 Task: Find connections with filter location Pahāsu with filter topic #aiwith filter profile language French with filter current company GE Research with filter school Patna University with filter industry Artists and Writers with filter service category Pricing Strategy with filter keywords title Foreman
Action: Mouse moved to (639, 84)
Screenshot: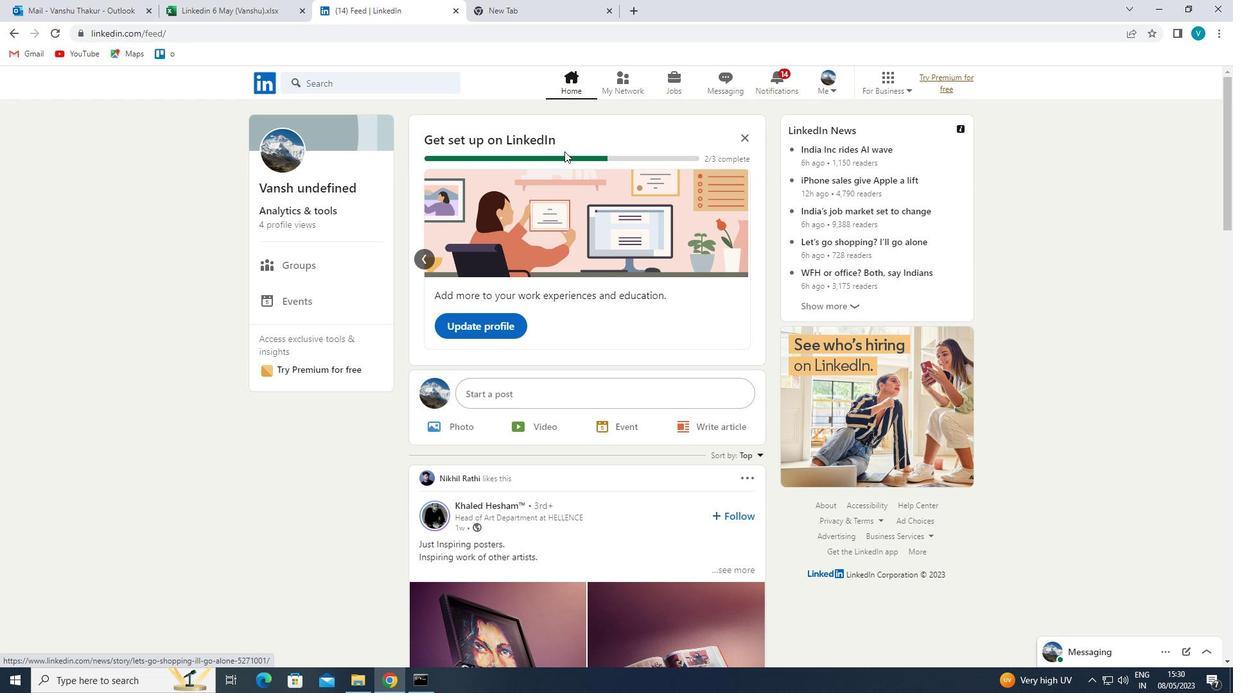 
Action: Mouse pressed left at (639, 84)
Screenshot: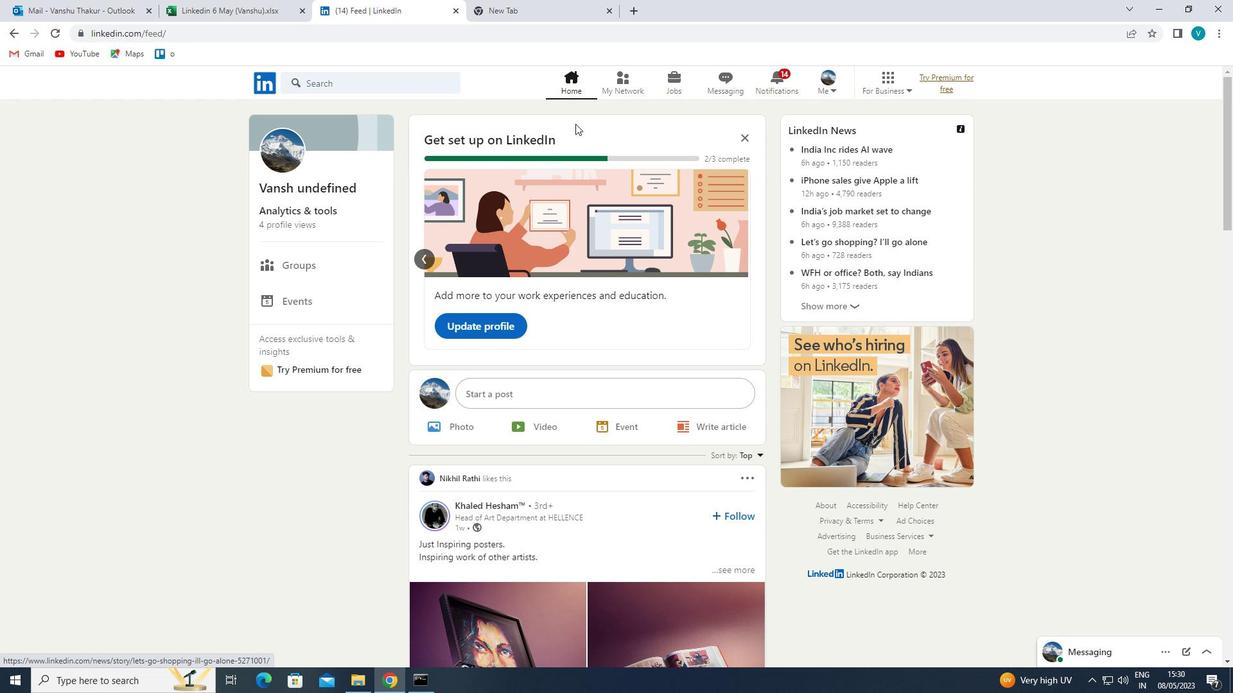 
Action: Mouse moved to (315, 150)
Screenshot: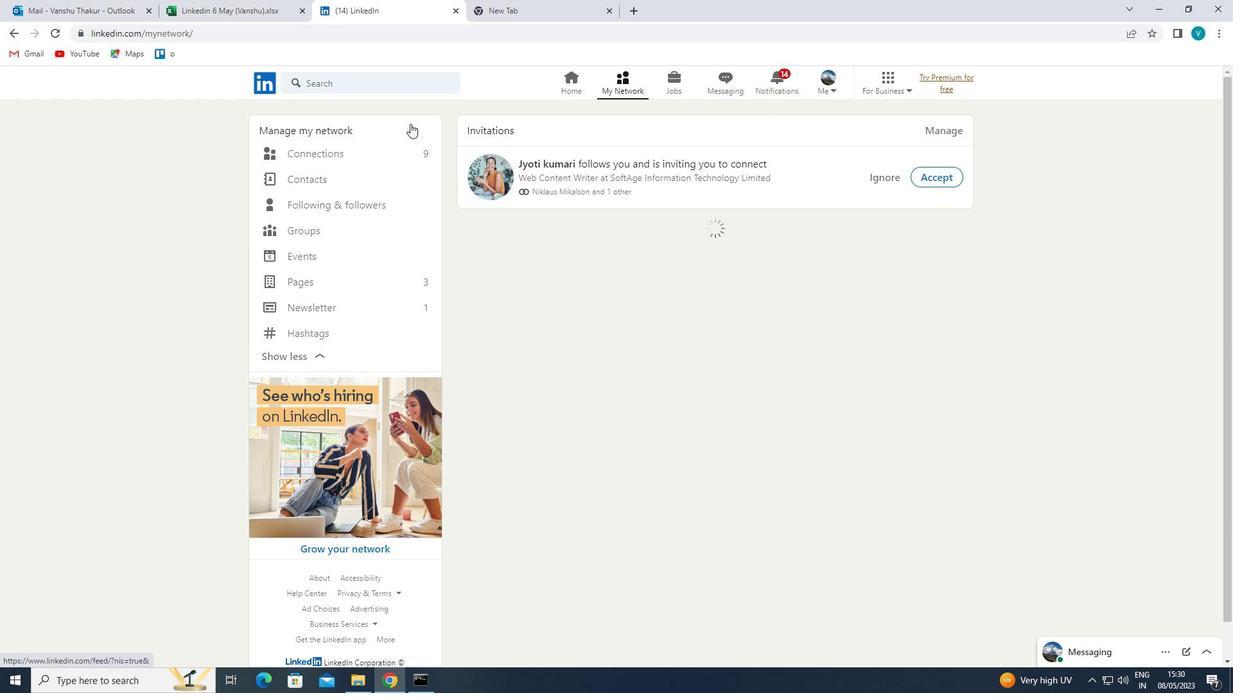 
Action: Mouse pressed left at (315, 150)
Screenshot: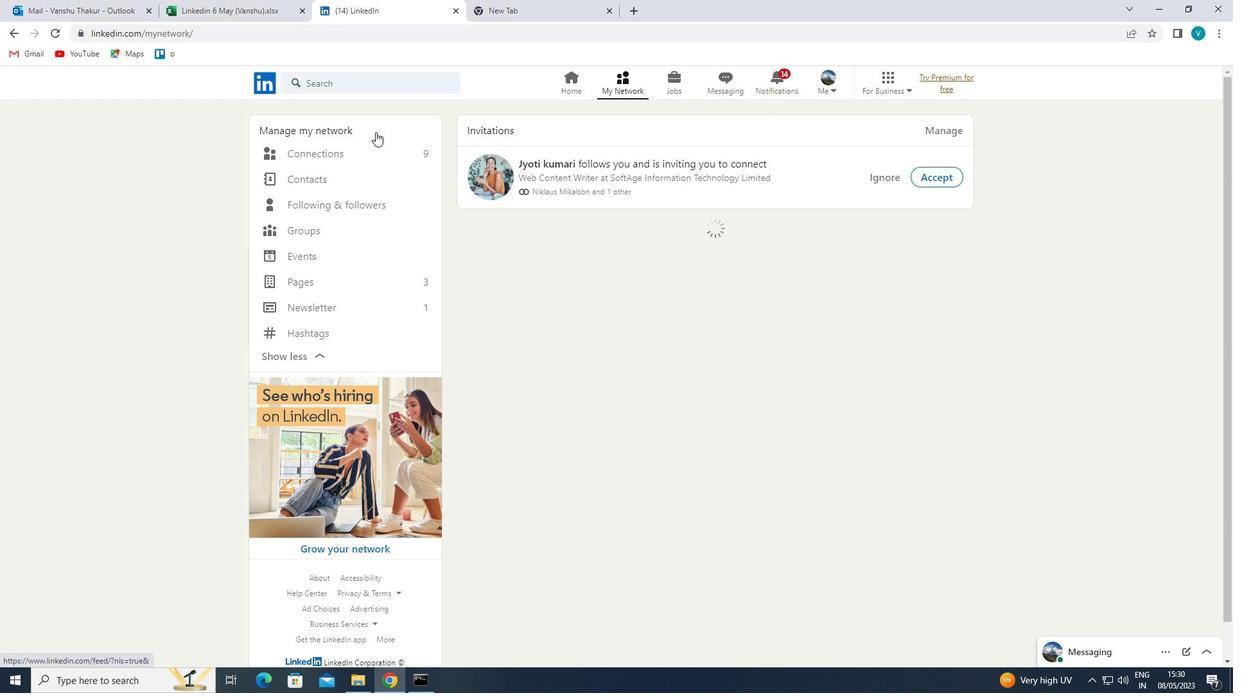 
Action: Mouse moved to (693, 149)
Screenshot: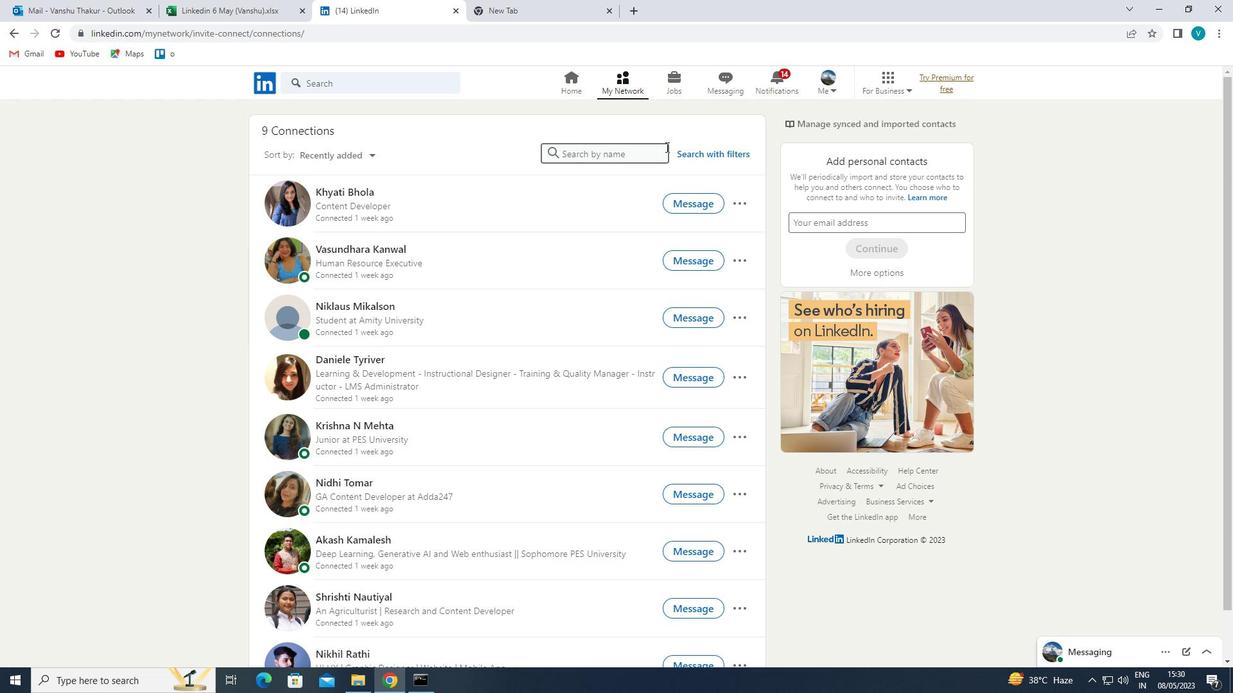 
Action: Mouse pressed left at (693, 149)
Screenshot: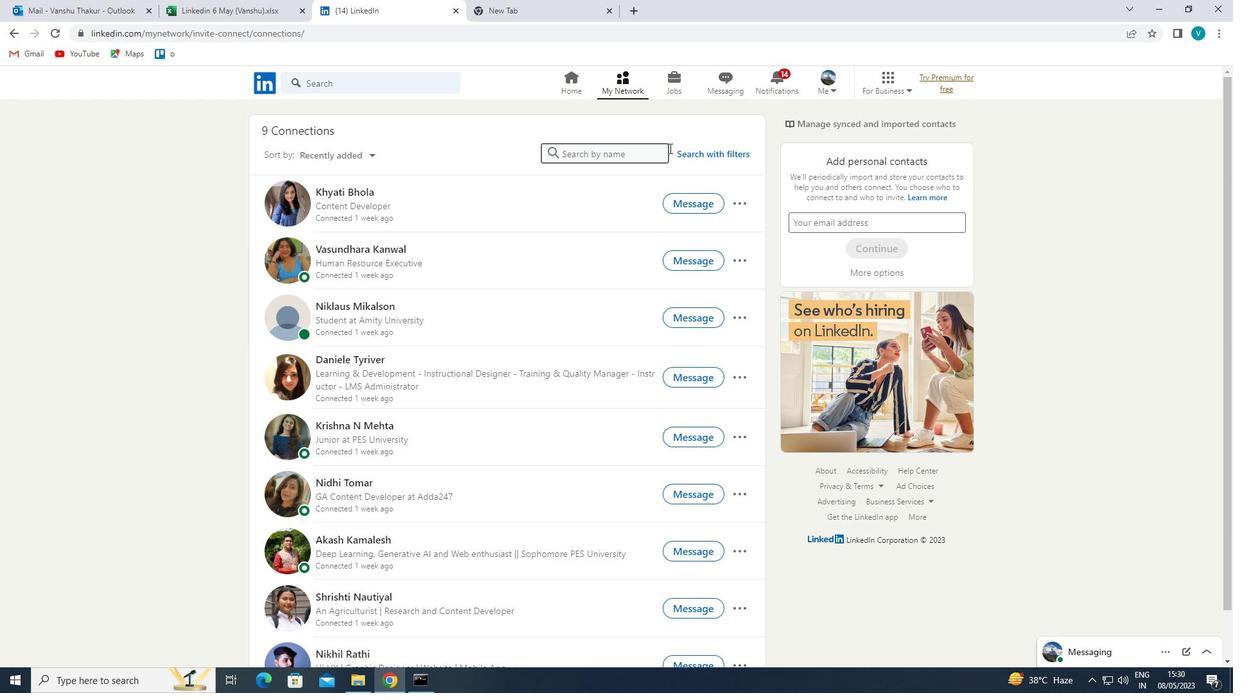 
Action: Mouse moved to (618, 116)
Screenshot: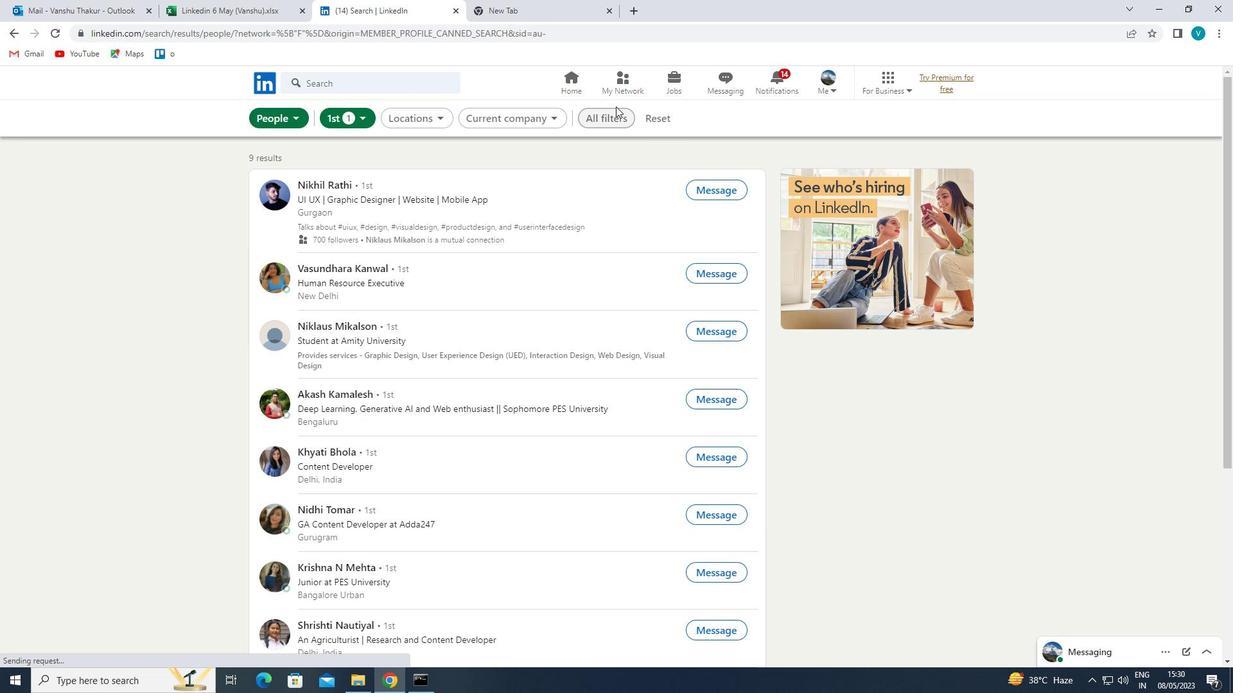 
Action: Mouse pressed left at (618, 116)
Screenshot: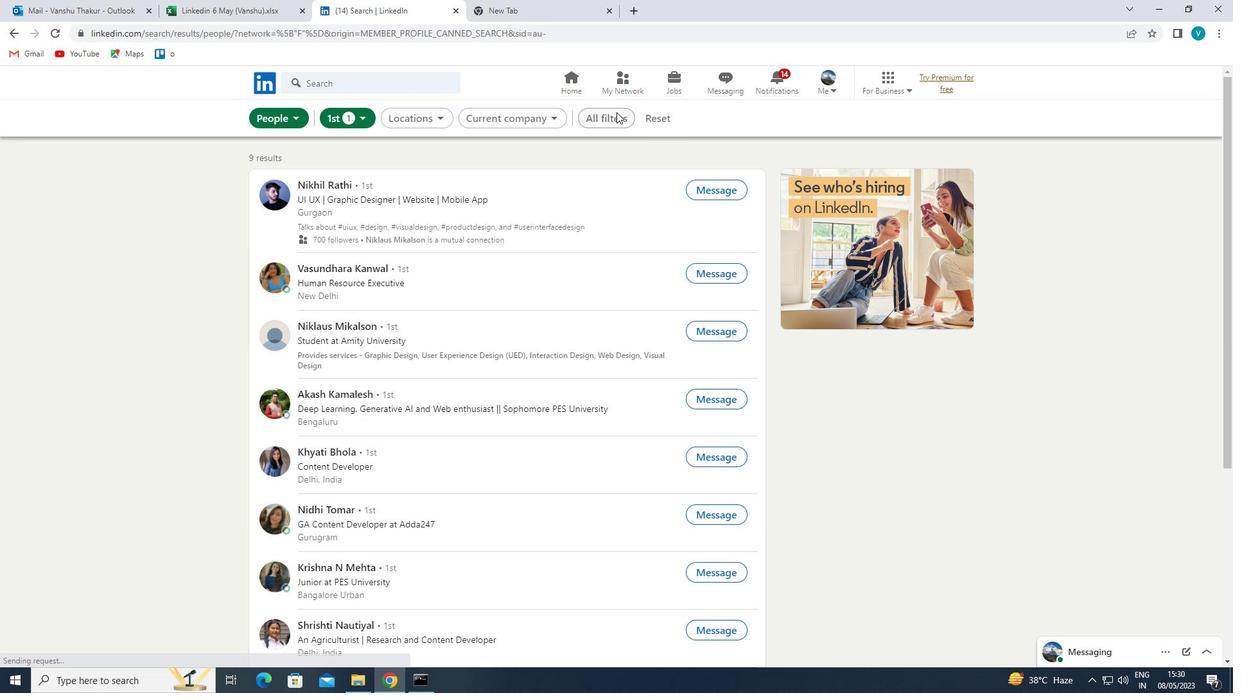 
Action: Mouse moved to (1210, 396)
Screenshot: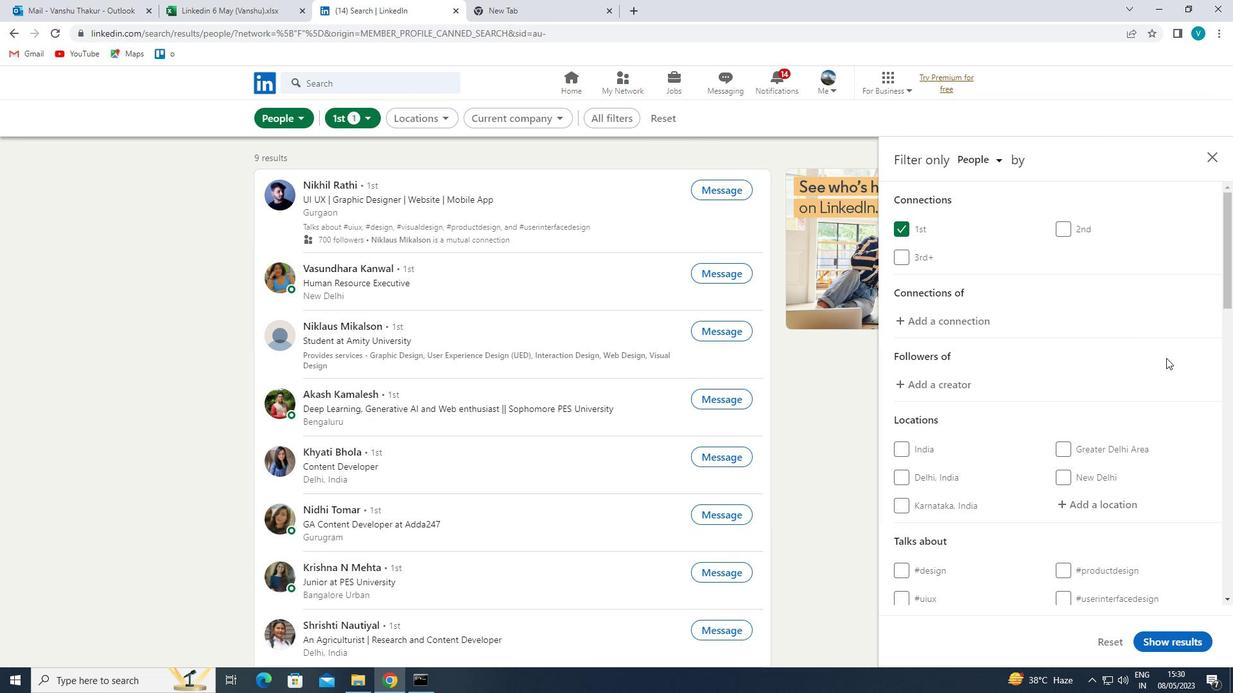 
Action: Mouse scrolled (1210, 396) with delta (0, 0)
Screenshot: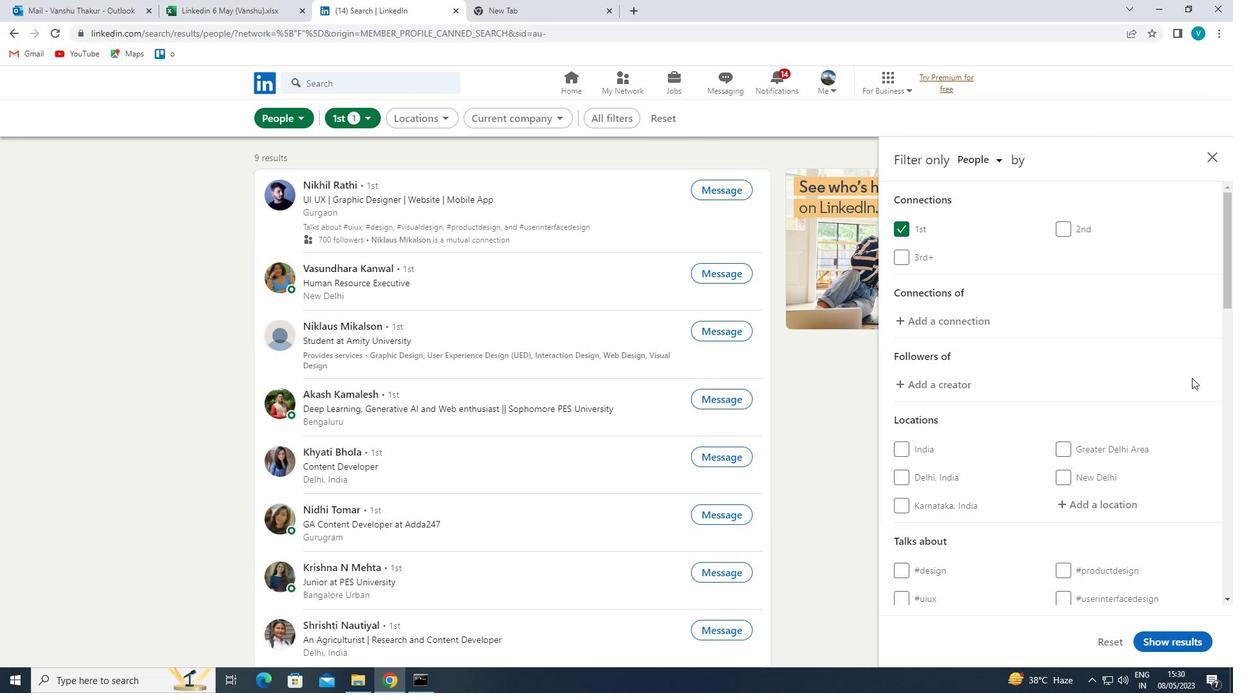 
Action: Mouse scrolled (1210, 396) with delta (0, 0)
Screenshot: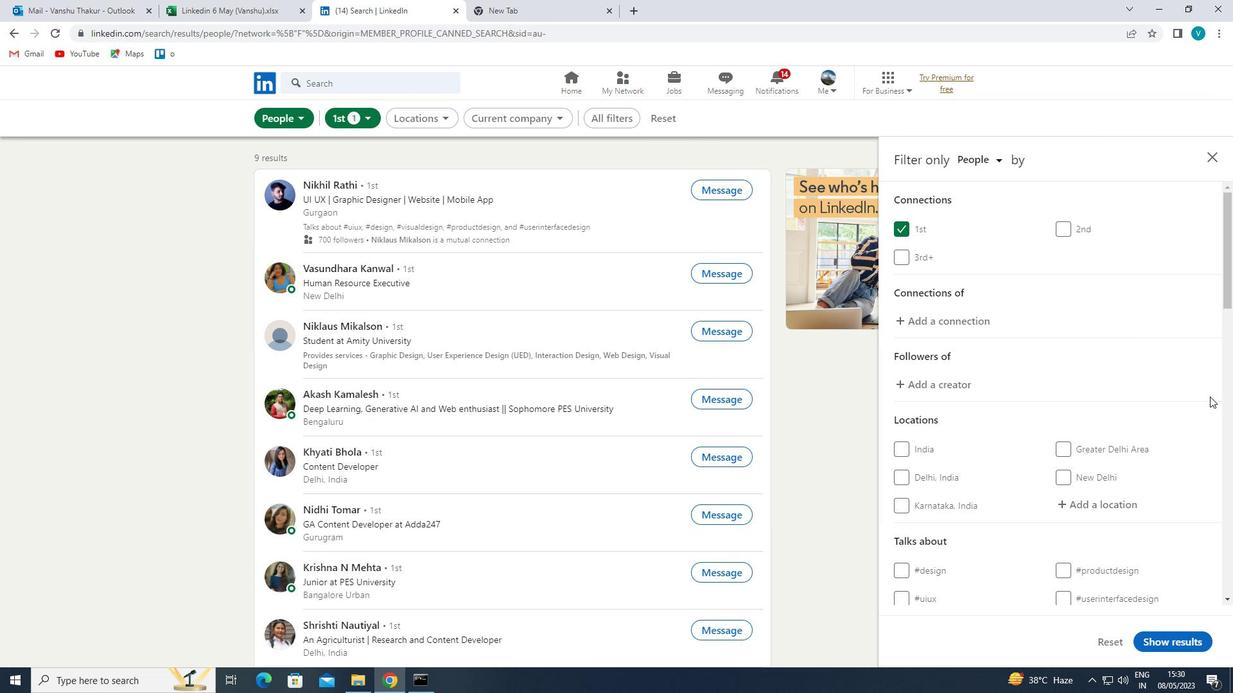 
Action: Mouse scrolled (1210, 396) with delta (0, 0)
Screenshot: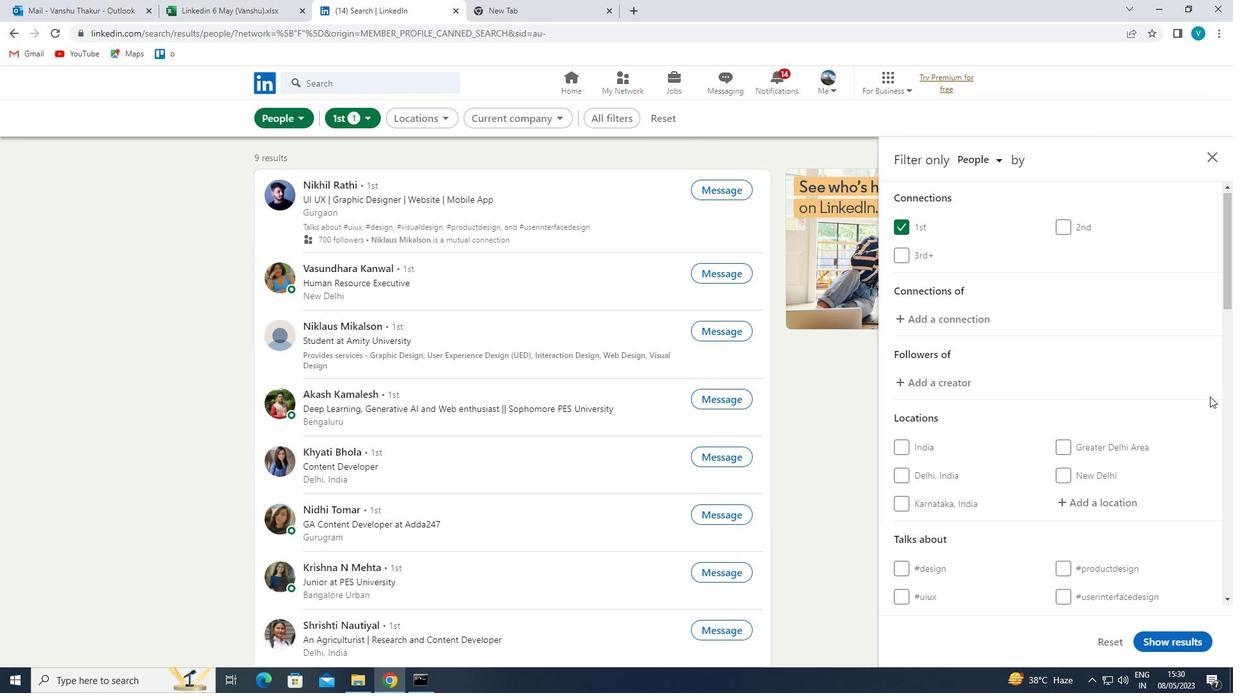 
Action: Mouse moved to (1114, 324)
Screenshot: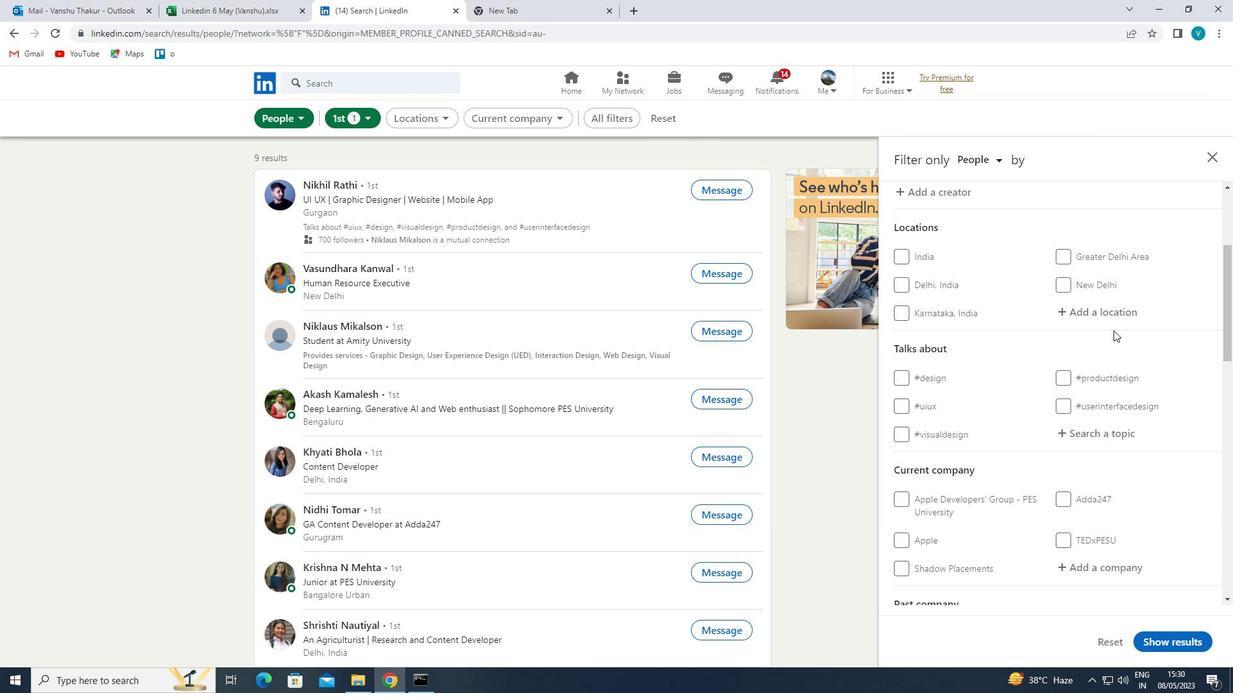 
Action: Mouse pressed left at (1114, 324)
Screenshot: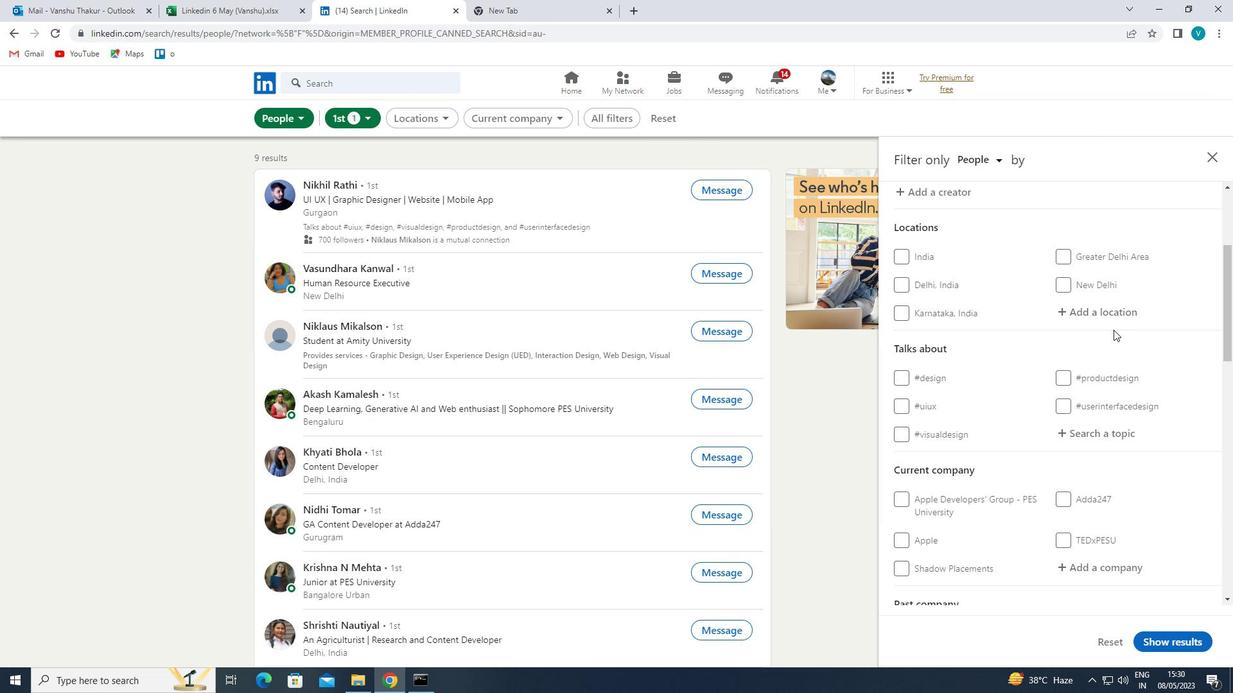 
Action: Mouse moved to (1116, 315)
Screenshot: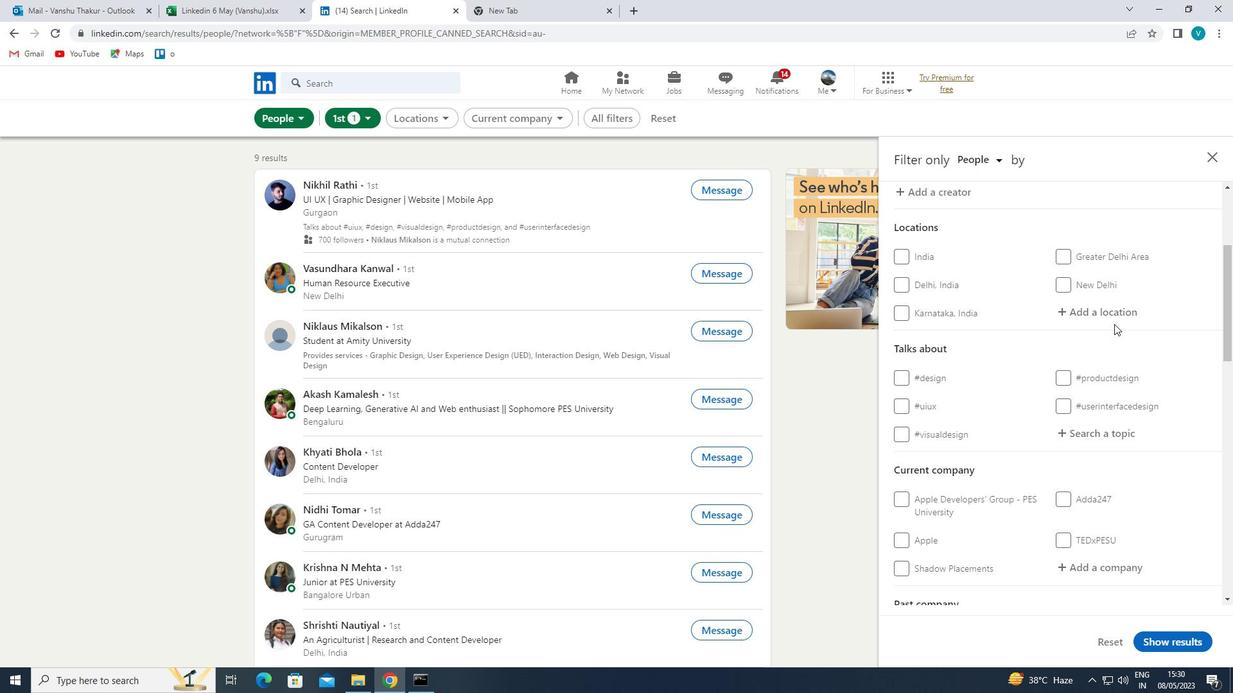 
Action: Mouse pressed left at (1116, 315)
Screenshot: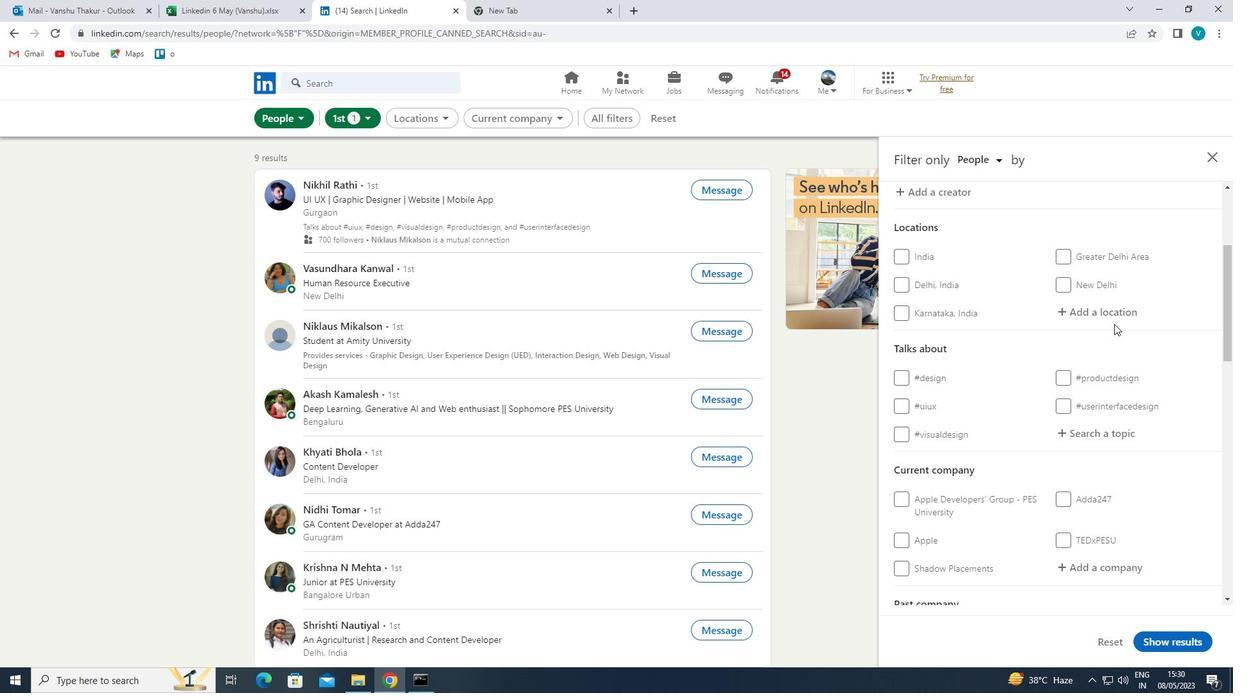 
Action: Mouse moved to (1090, 297)
Screenshot: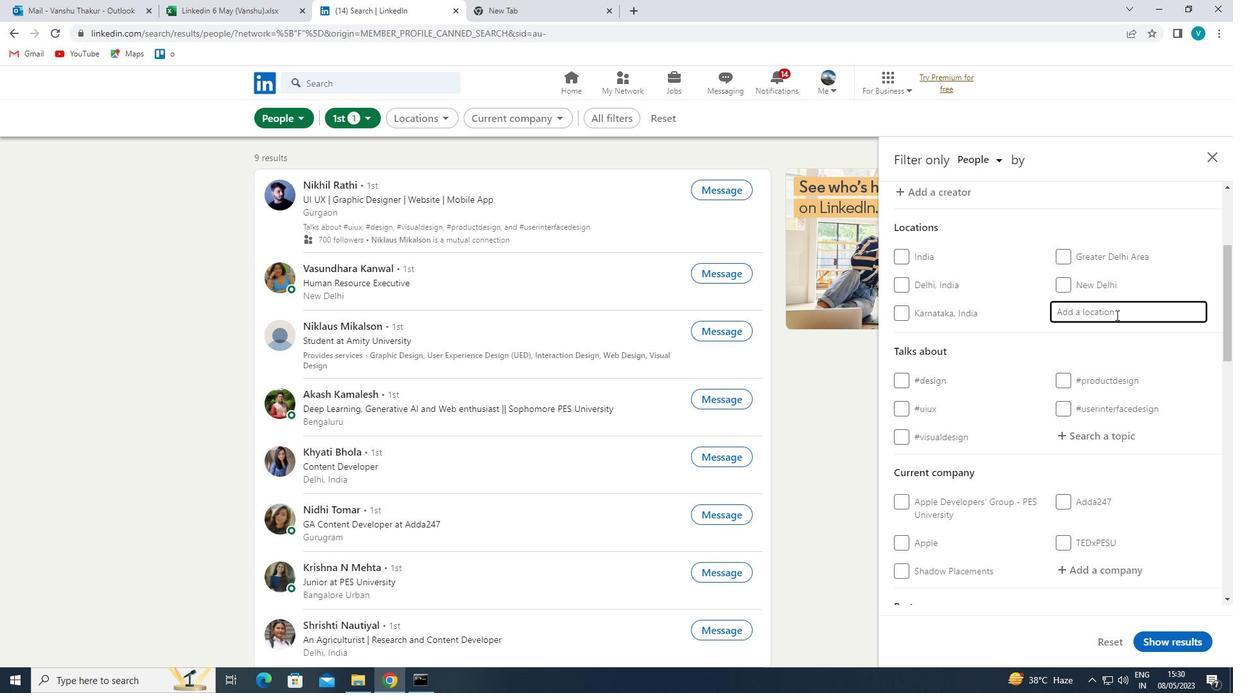 
Action: Key pressed <Key.shift>
Screenshot: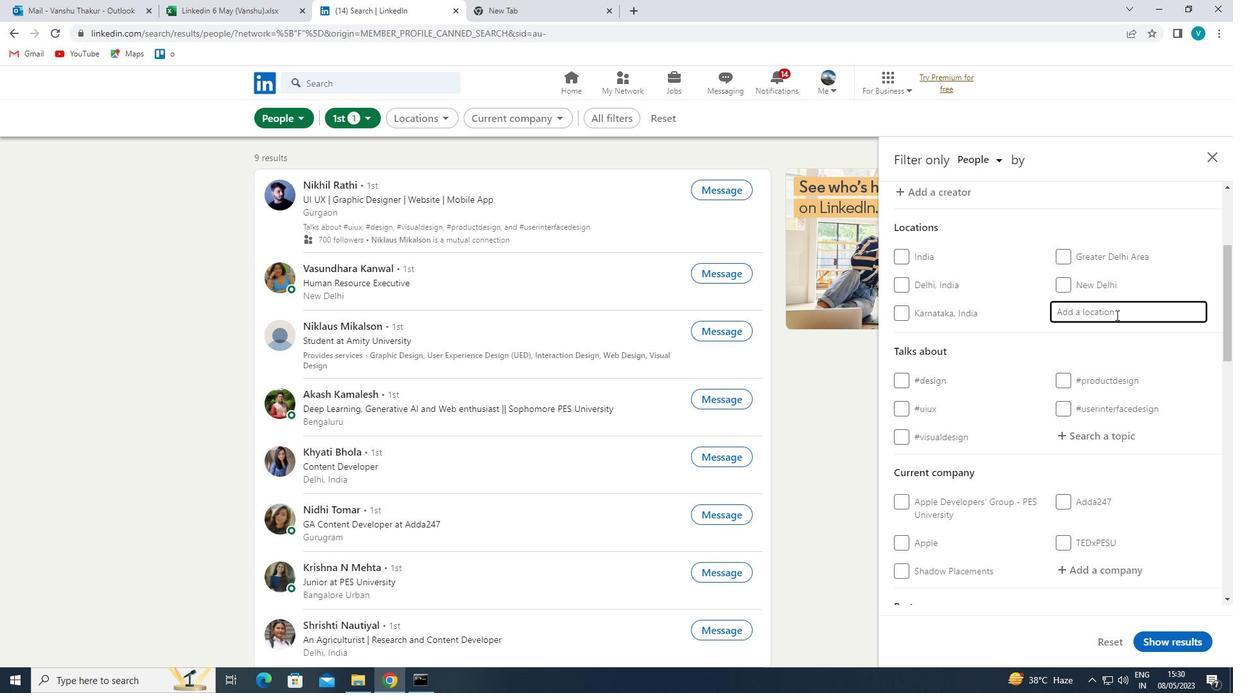 
Action: Mouse moved to (920, 305)
Screenshot: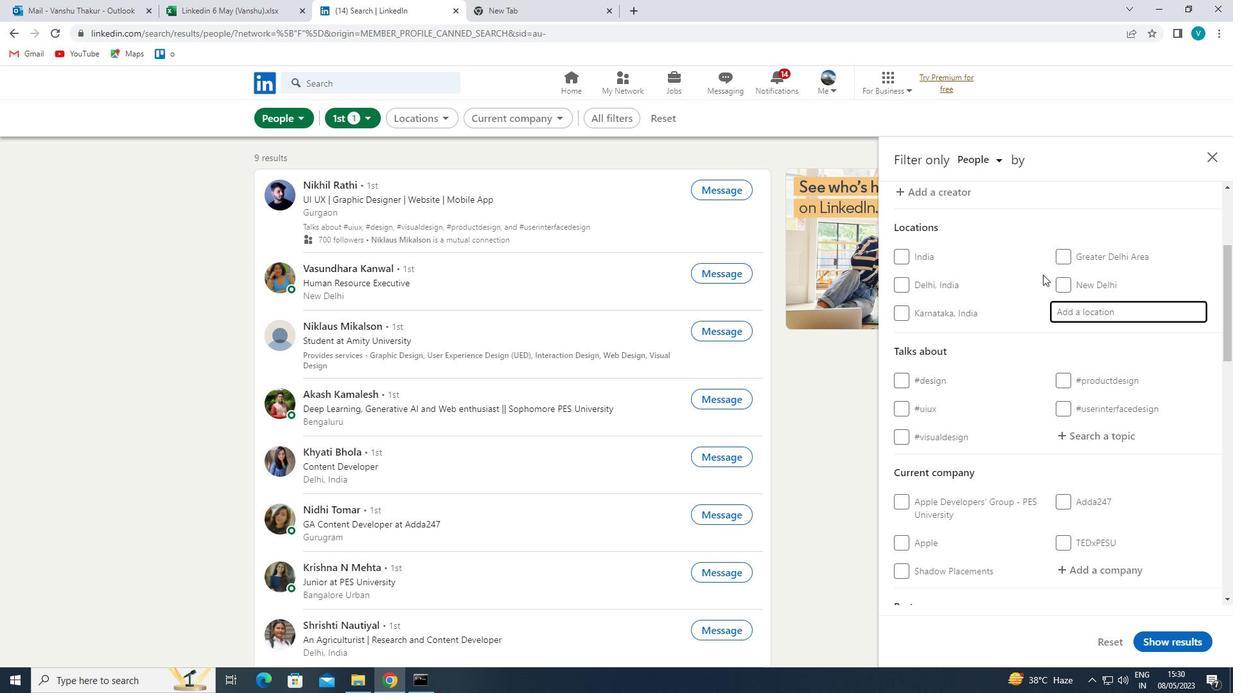 
Action: Key pressed <Key.shift>PAHASU
Screenshot: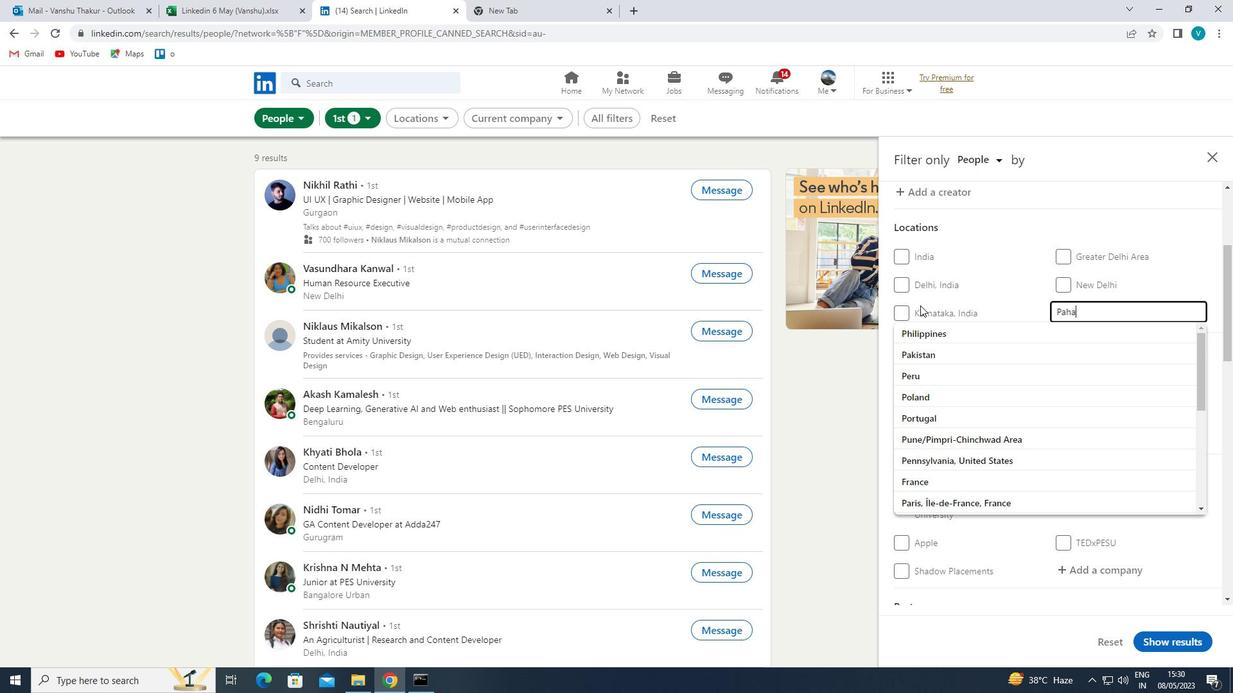 
Action: Mouse moved to (982, 331)
Screenshot: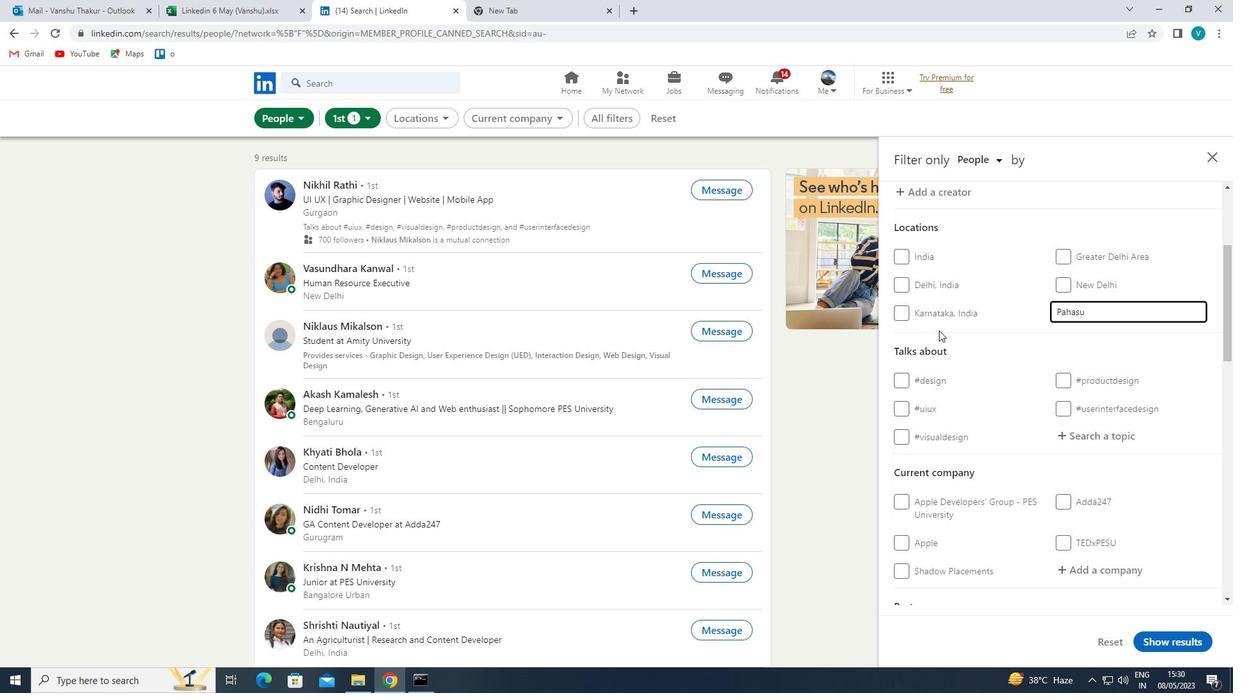 
Action: Mouse pressed left at (982, 331)
Screenshot: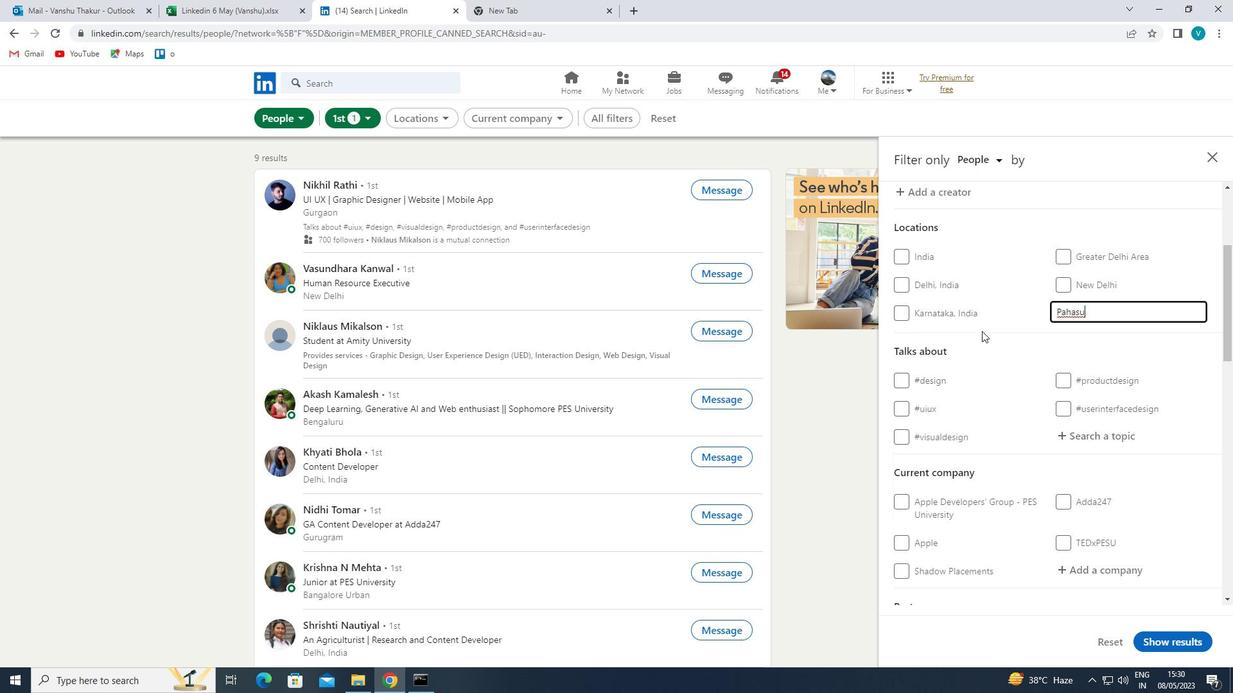 
Action: Mouse moved to (984, 330)
Screenshot: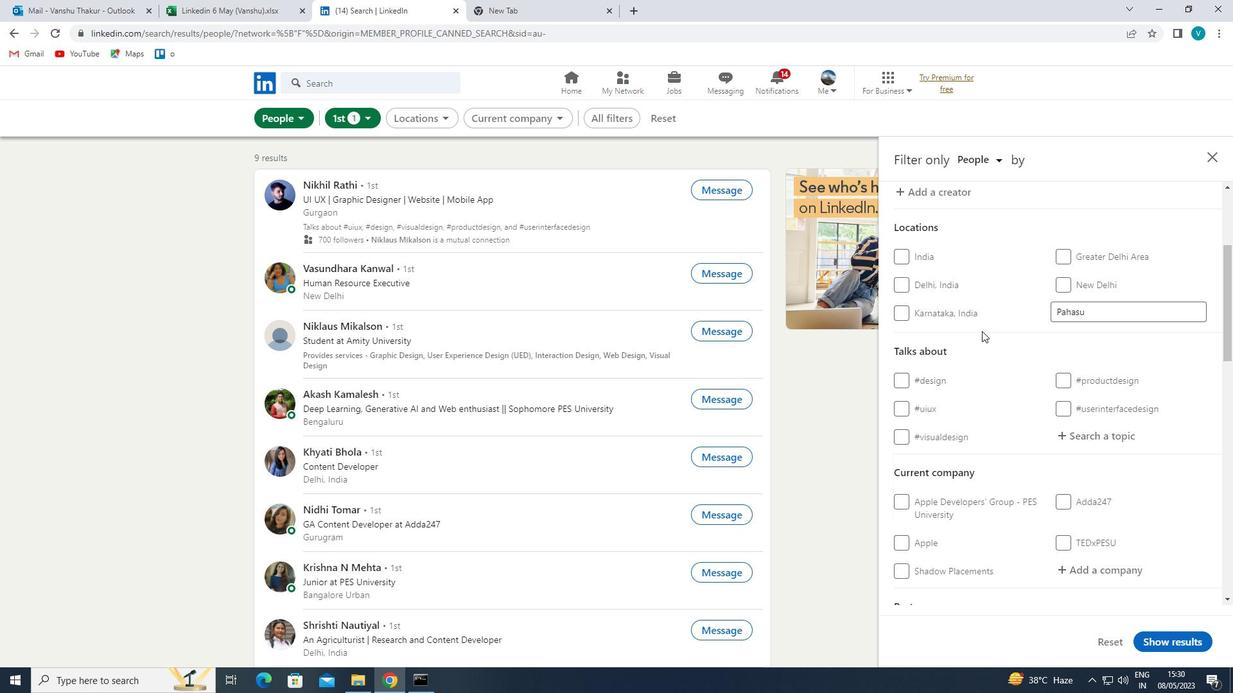 
Action: Mouse scrolled (984, 329) with delta (0, 0)
Screenshot: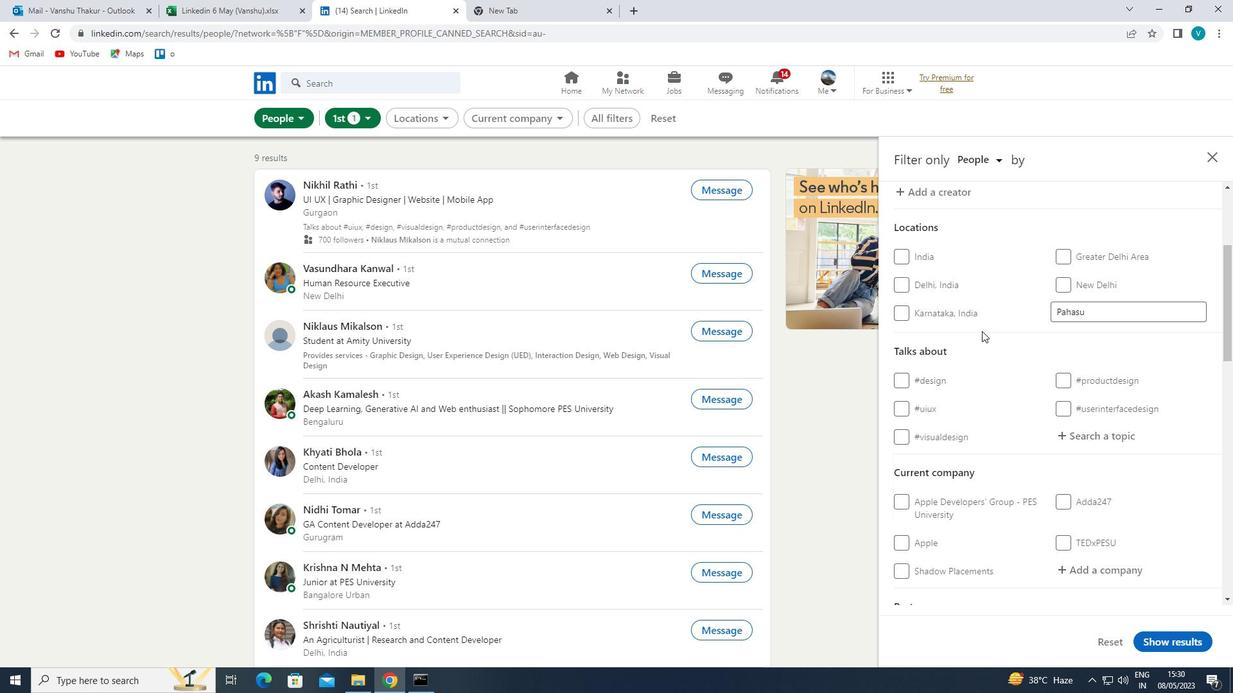 
Action: Mouse scrolled (984, 329) with delta (0, 0)
Screenshot: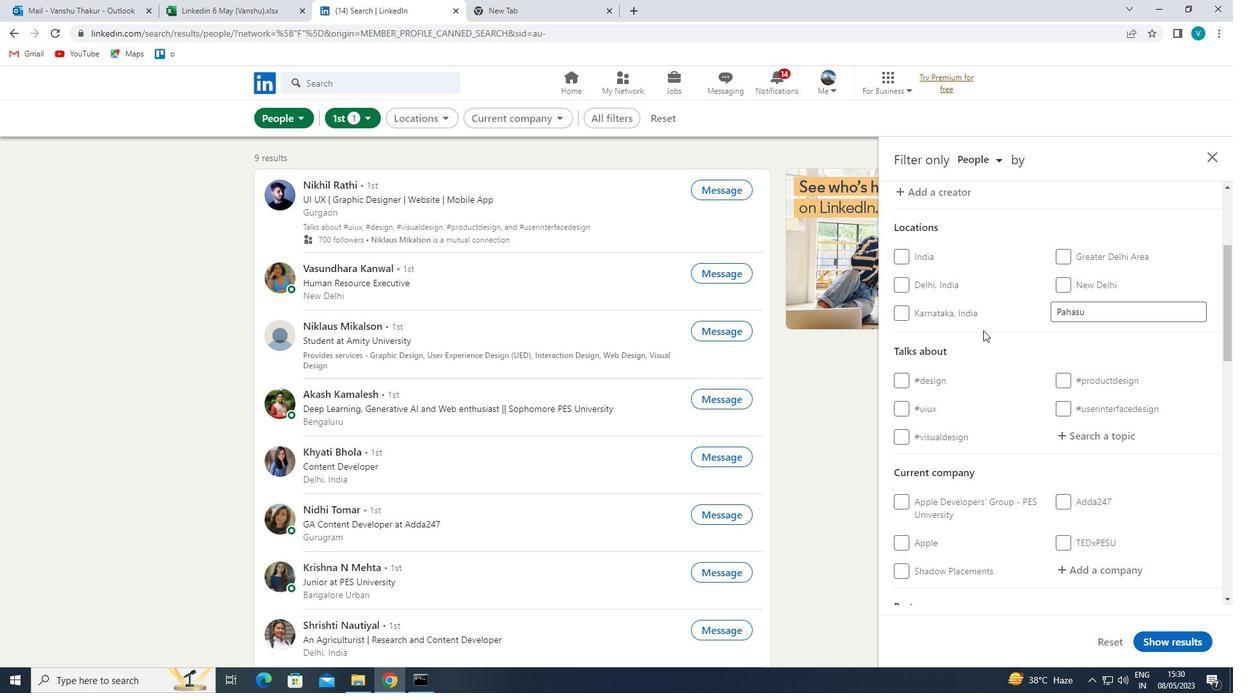 
Action: Mouse moved to (1072, 307)
Screenshot: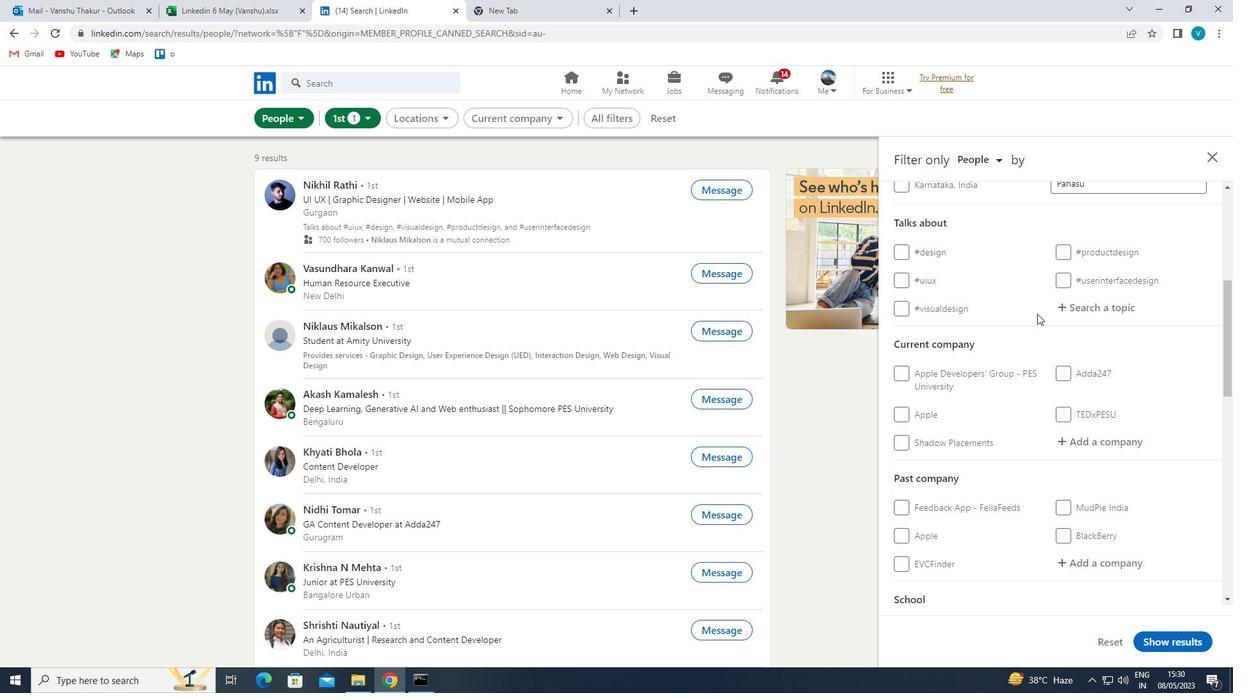 
Action: Mouse pressed left at (1072, 307)
Screenshot: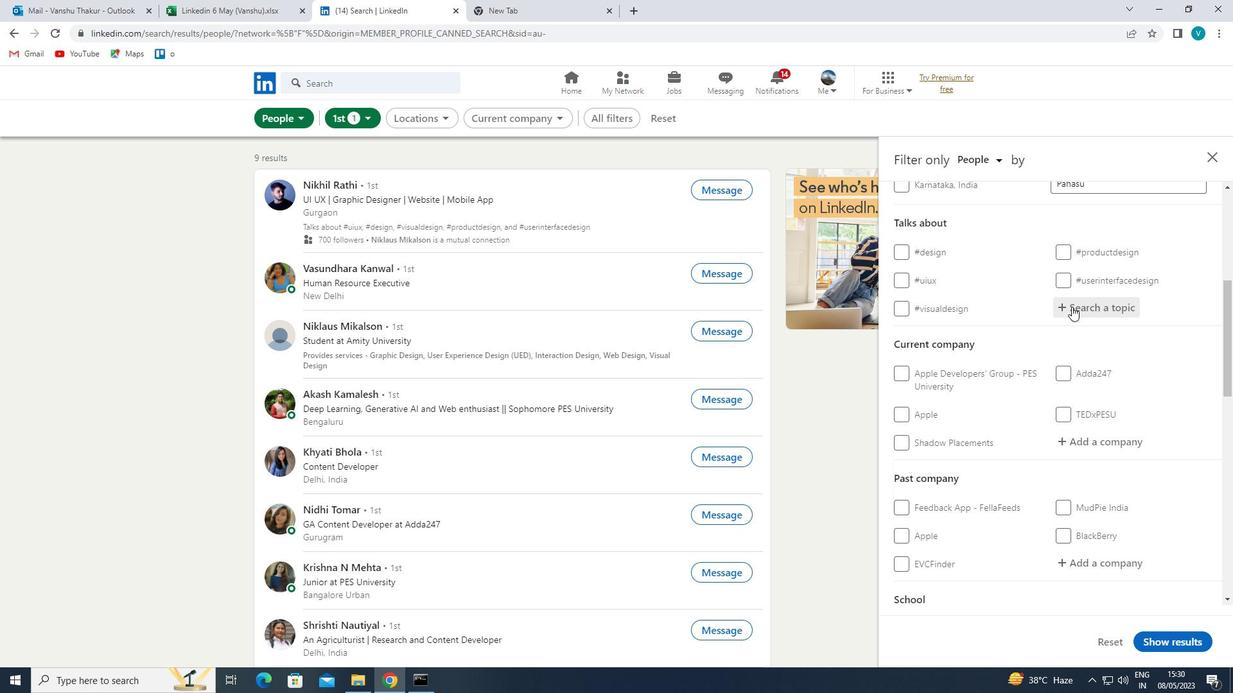 
Action: Key pressed AI
Screenshot: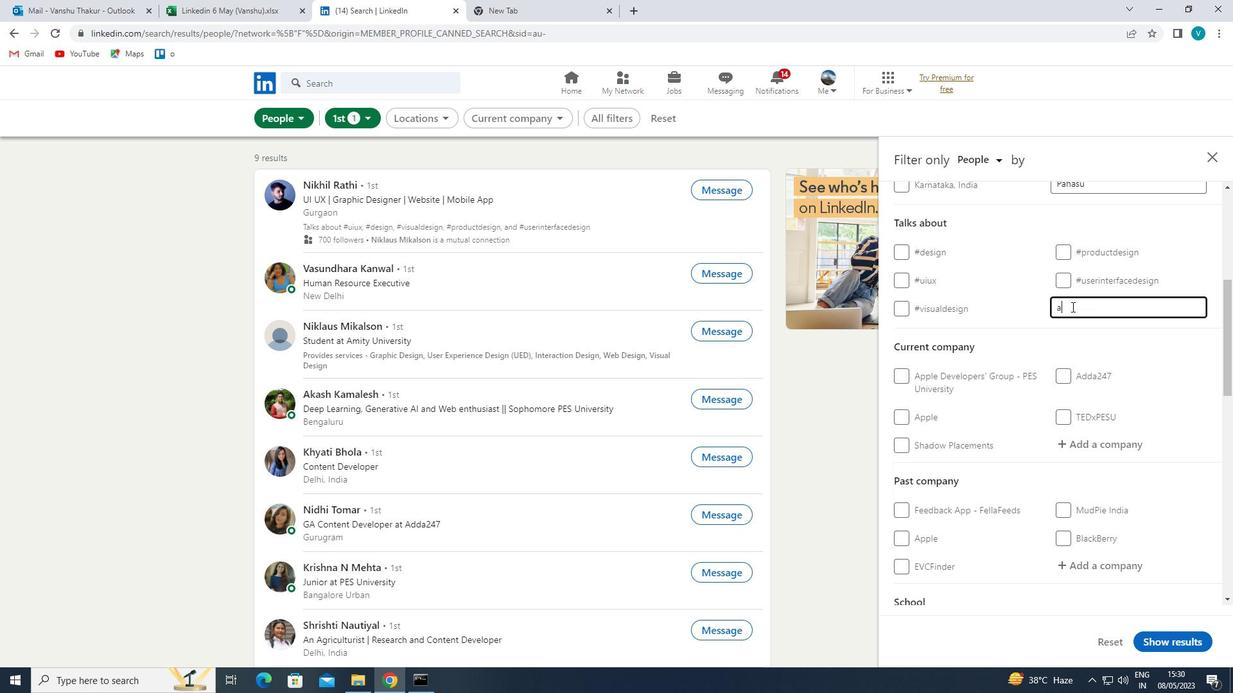 
Action: Mouse moved to (1032, 324)
Screenshot: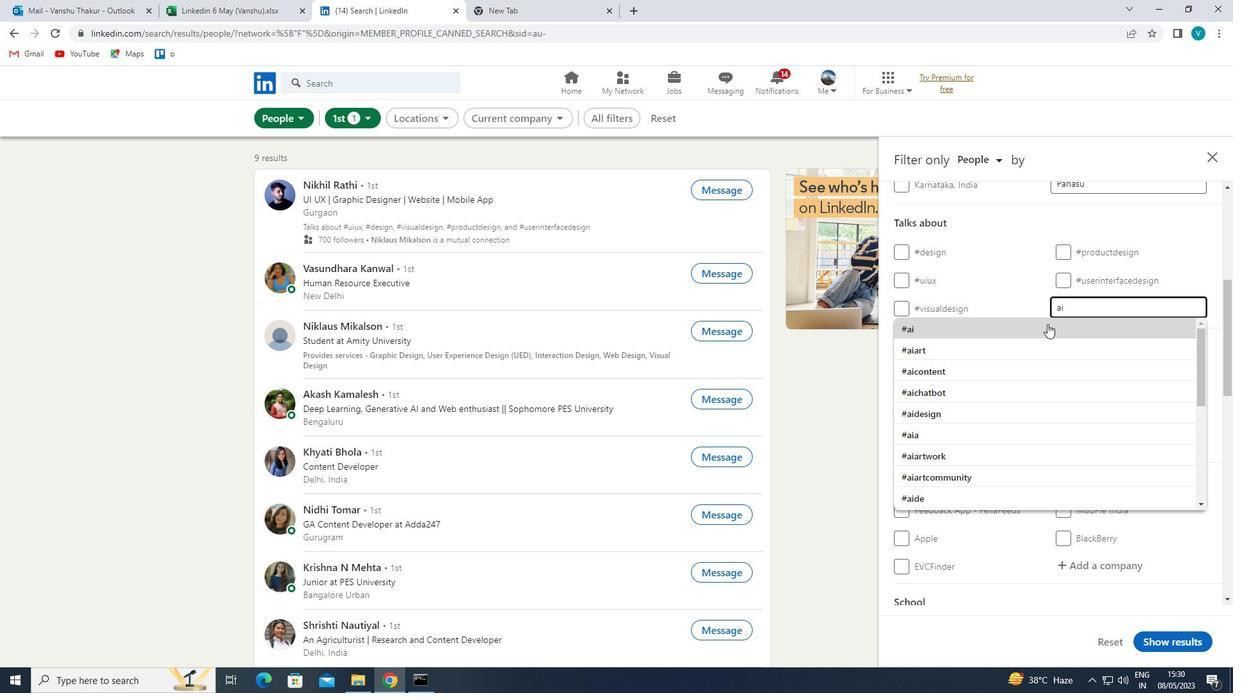 
Action: Mouse pressed left at (1032, 324)
Screenshot: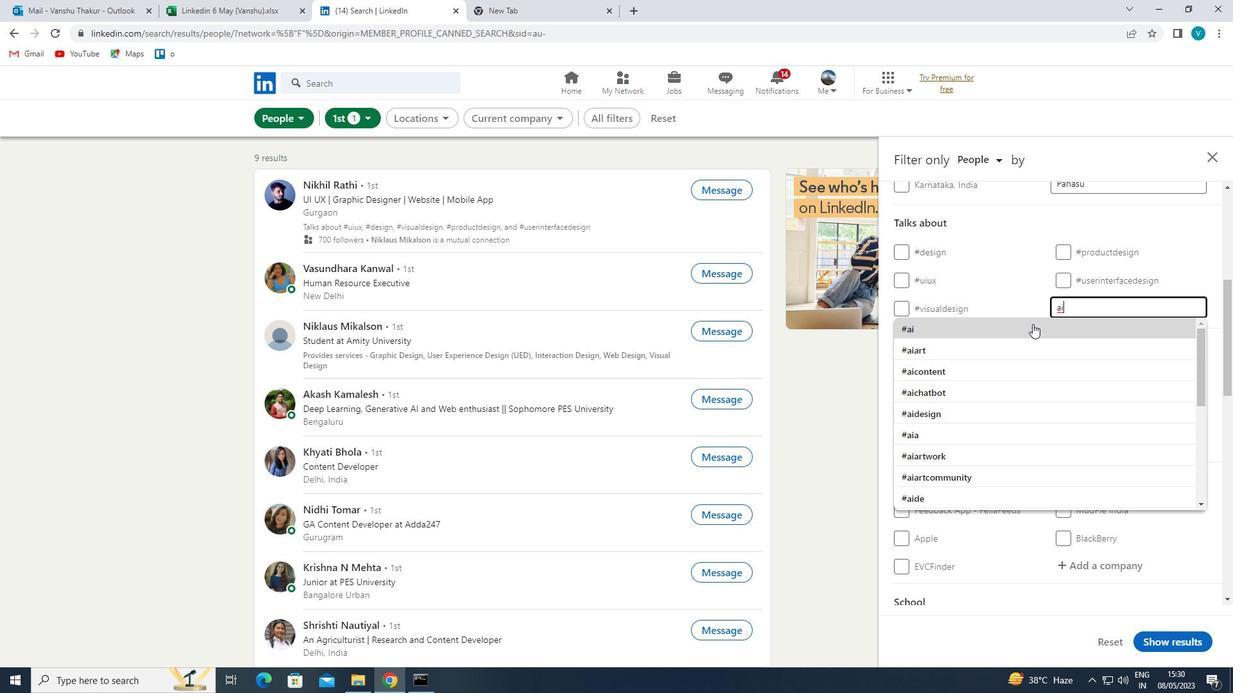 
Action: Mouse scrolled (1032, 323) with delta (0, 0)
Screenshot: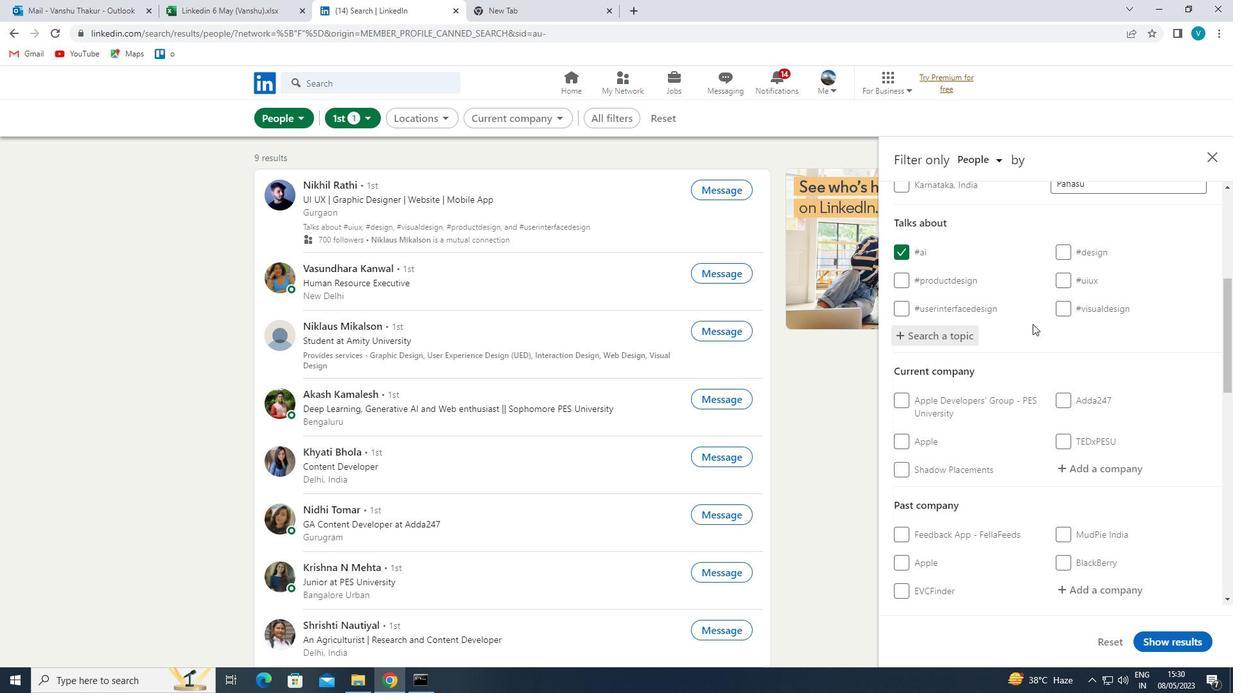 
Action: Mouse scrolled (1032, 323) with delta (0, 0)
Screenshot: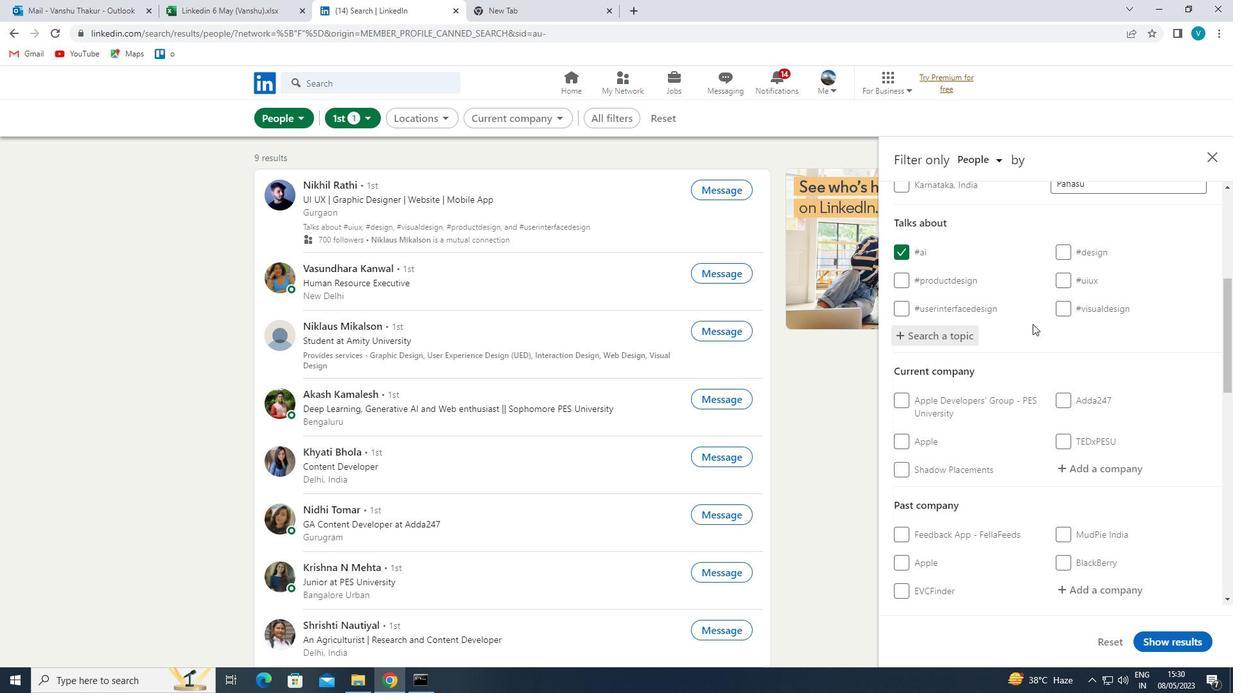 
Action: Mouse moved to (1104, 337)
Screenshot: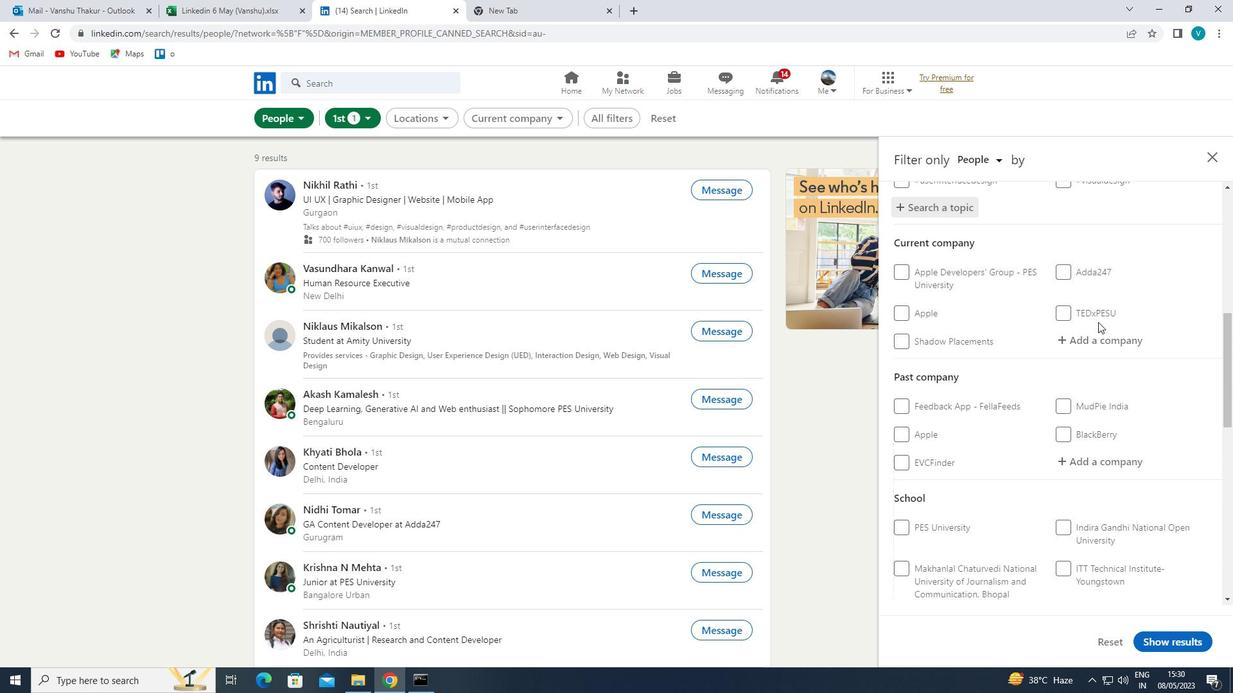 
Action: Mouse pressed left at (1104, 337)
Screenshot: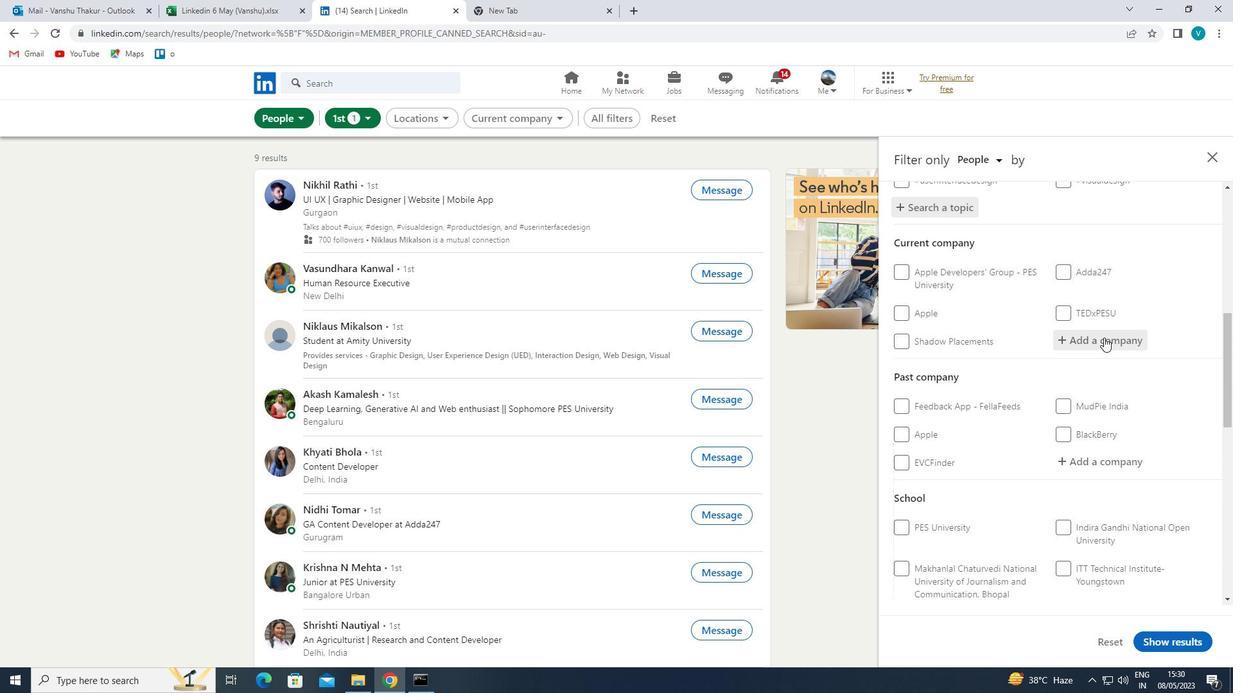 
Action: Key pressed <Key.shift><Key.shift>GE<Key.space>
Screenshot: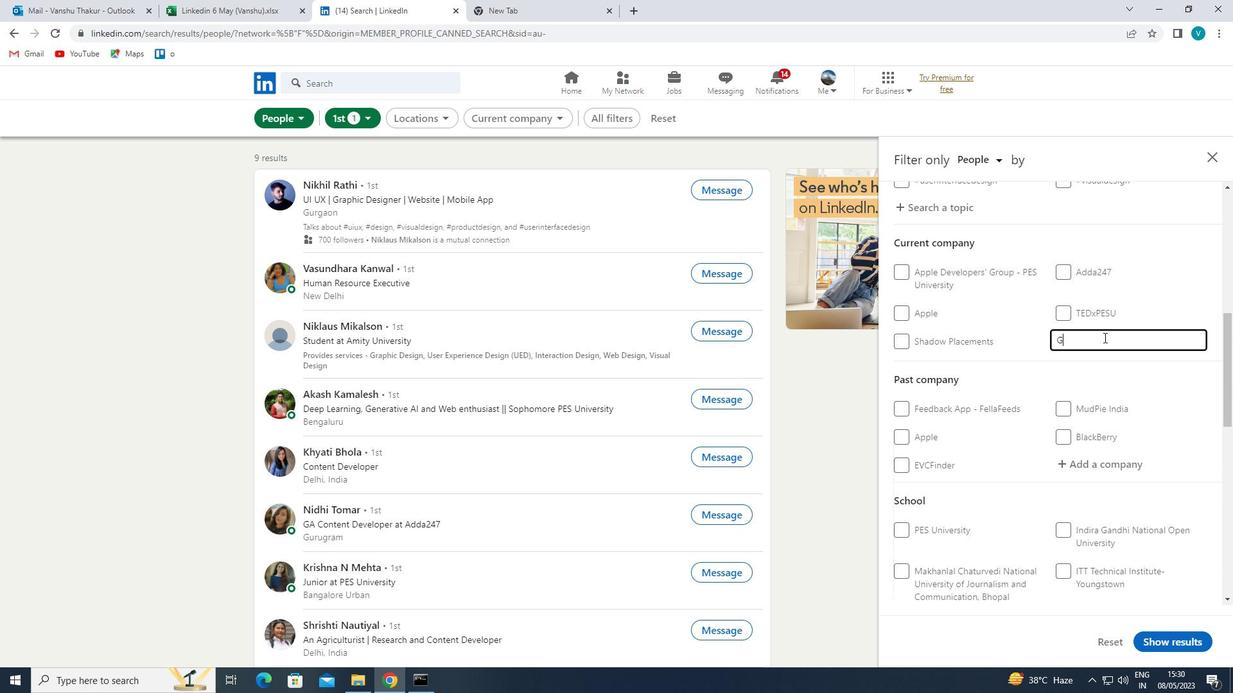 
Action: Mouse moved to (1099, 341)
Screenshot: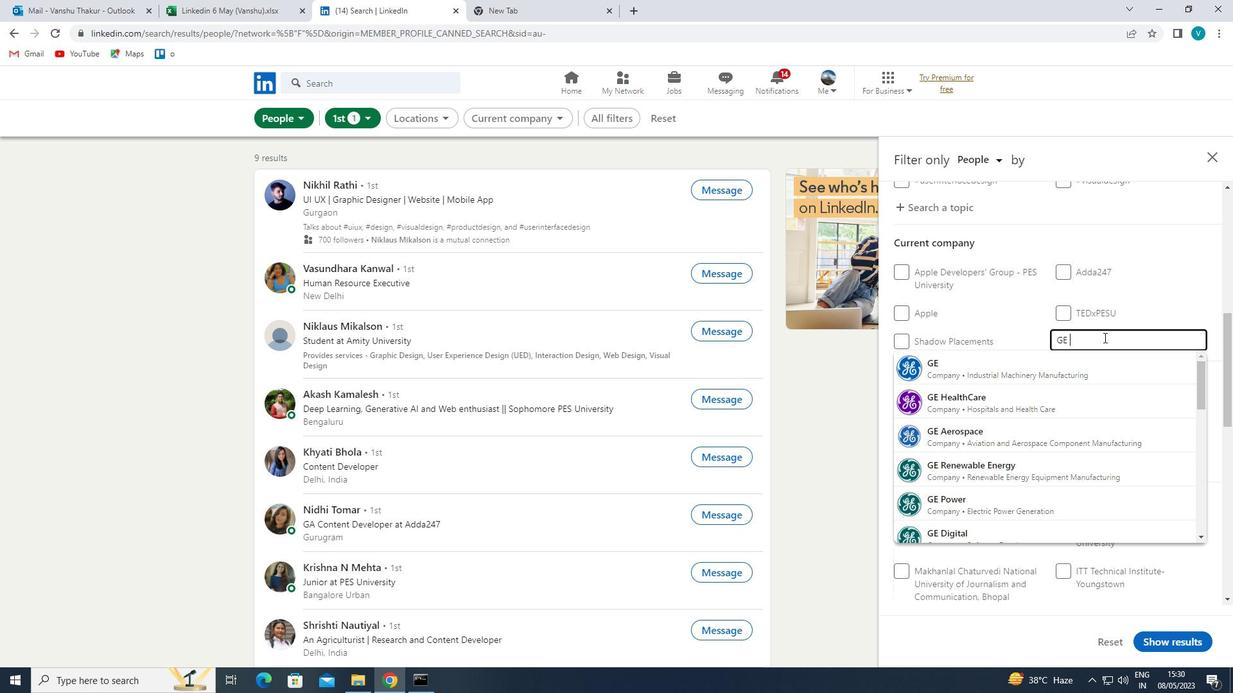 
Action: Key pressed <Key.shift><Key.shift>RES
Screenshot: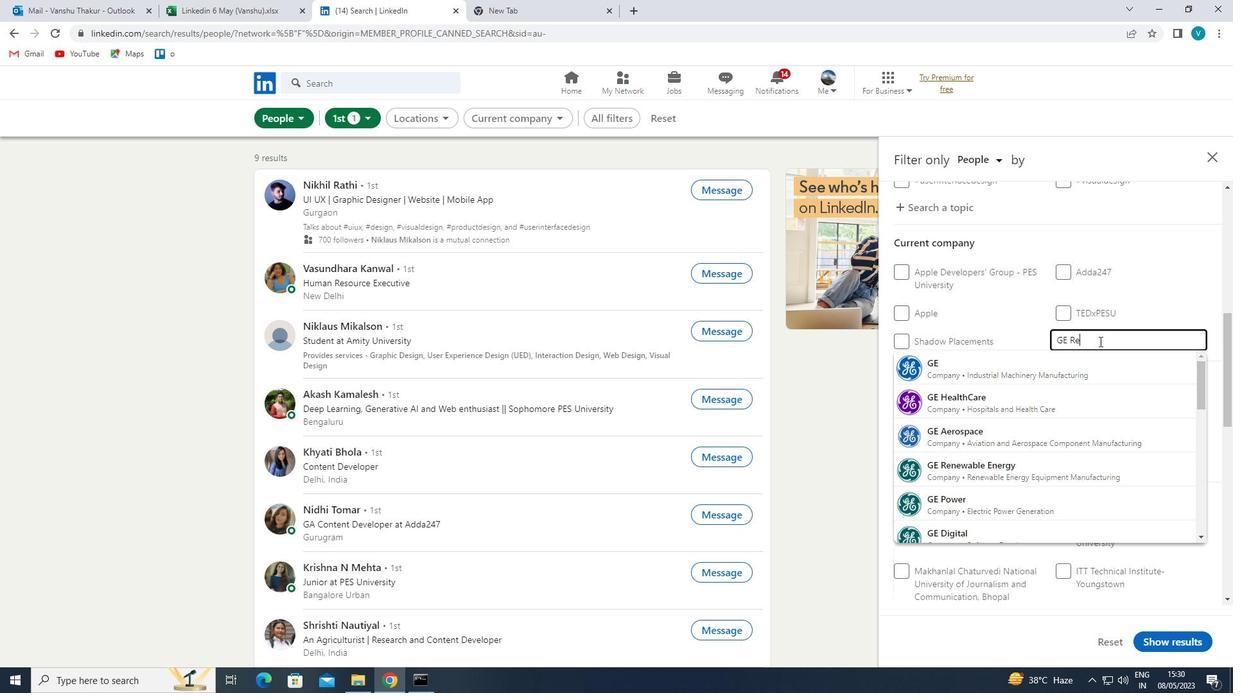 
Action: Mouse moved to (1076, 363)
Screenshot: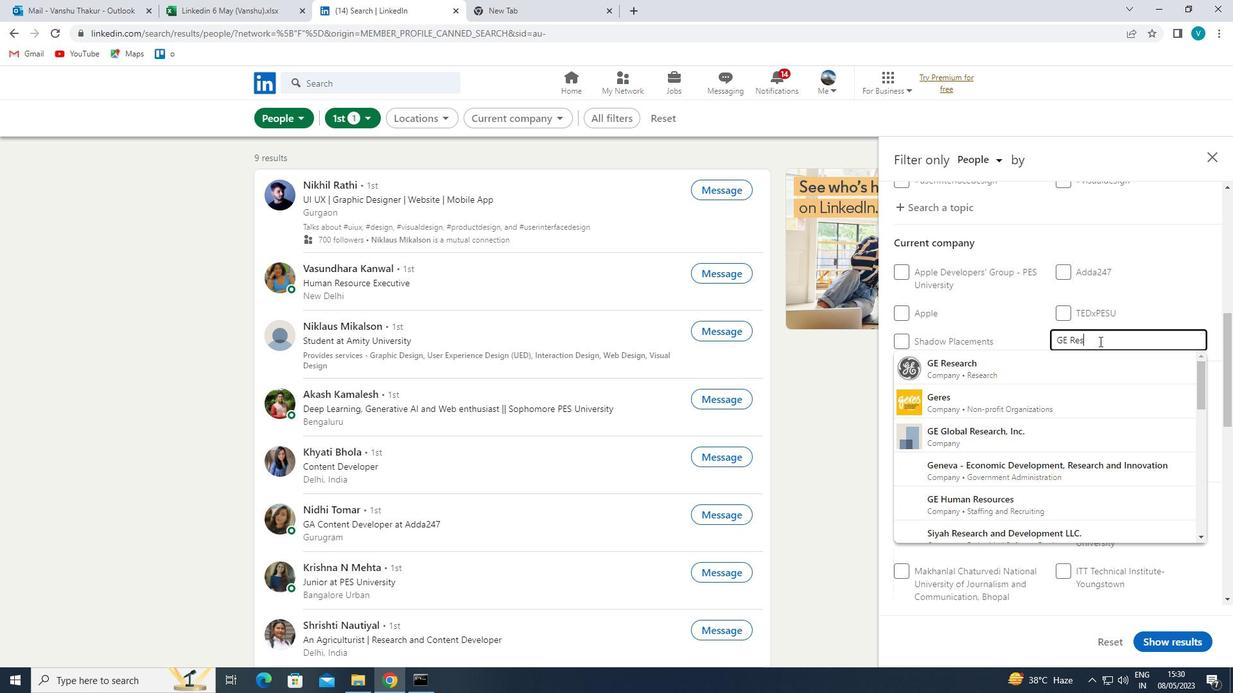 
Action: Mouse pressed left at (1076, 363)
Screenshot: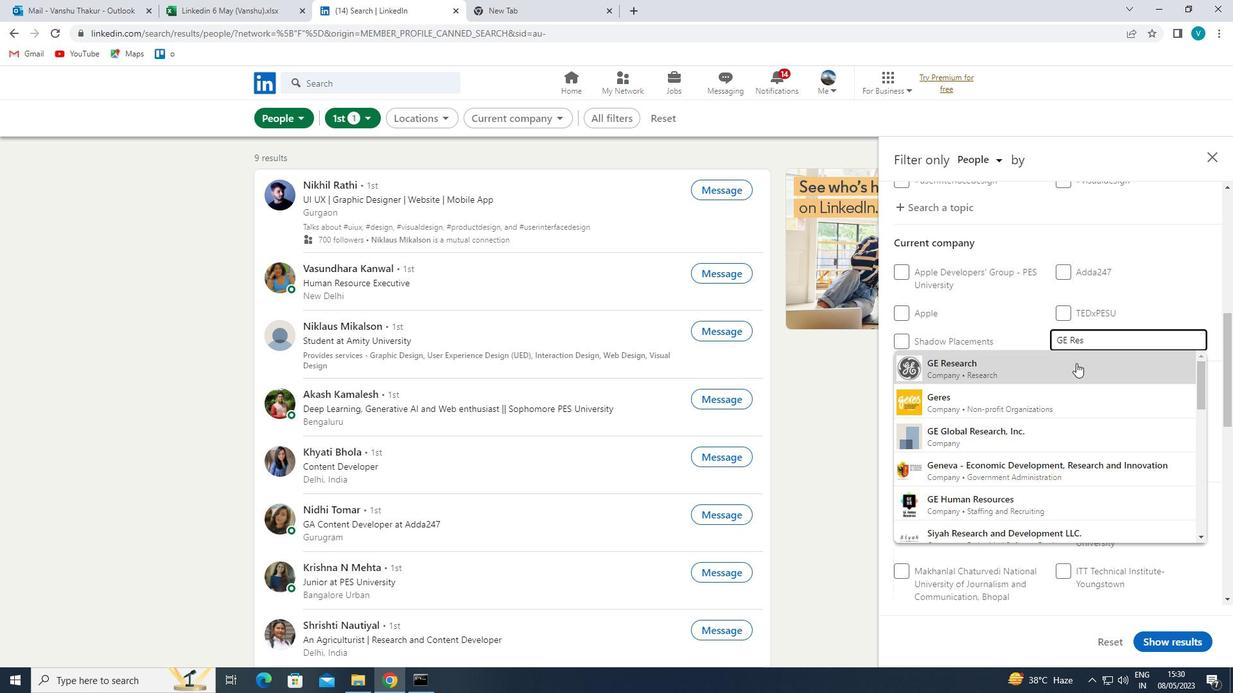 
Action: Mouse scrolled (1076, 362) with delta (0, 0)
Screenshot: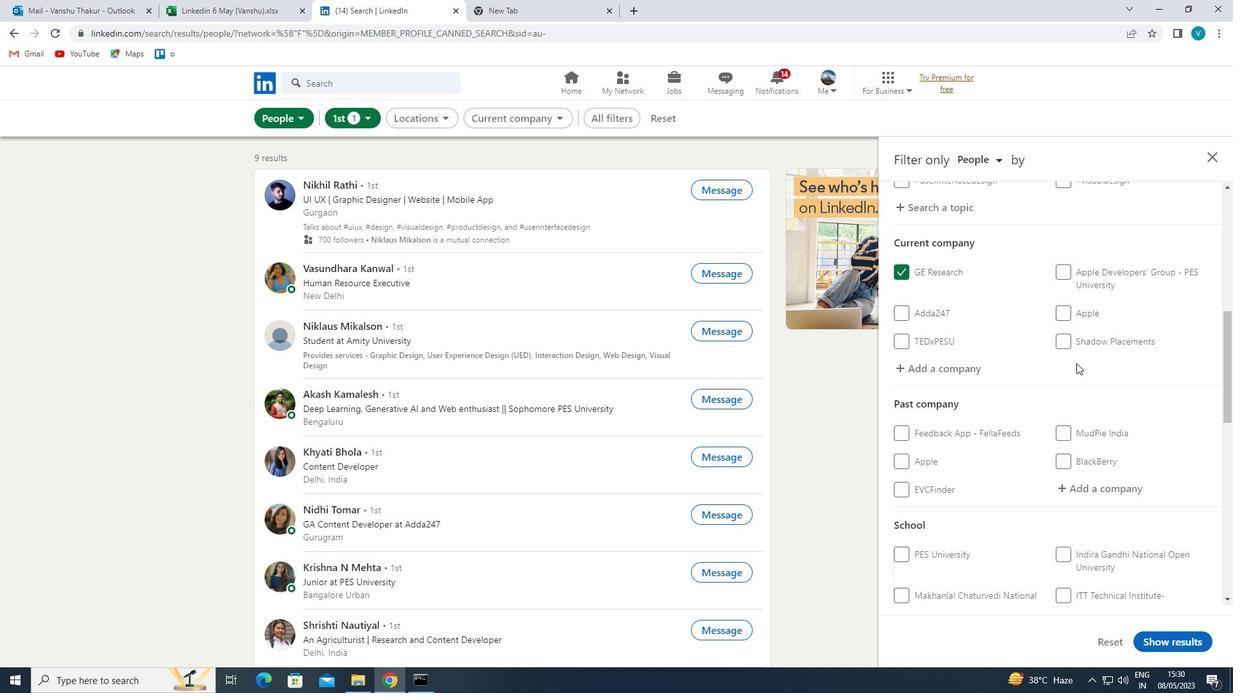 
Action: Mouse scrolled (1076, 362) with delta (0, 0)
Screenshot: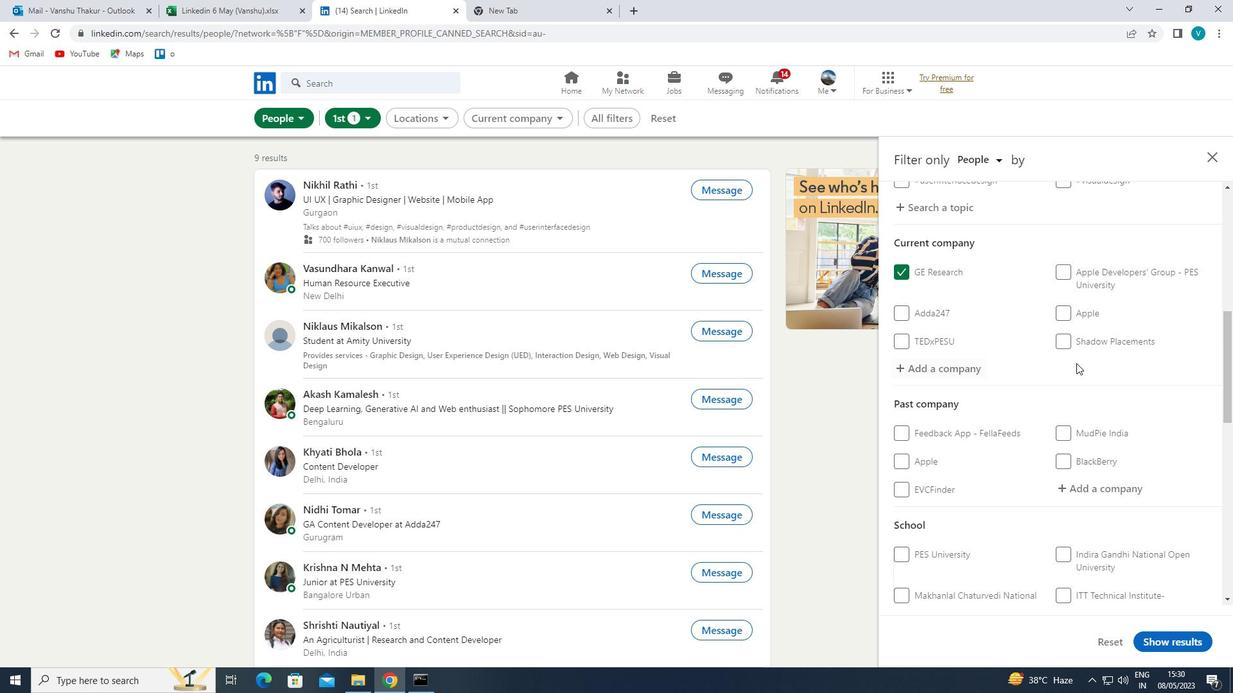 
Action: Mouse scrolled (1076, 362) with delta (0, 0)
Screenshot: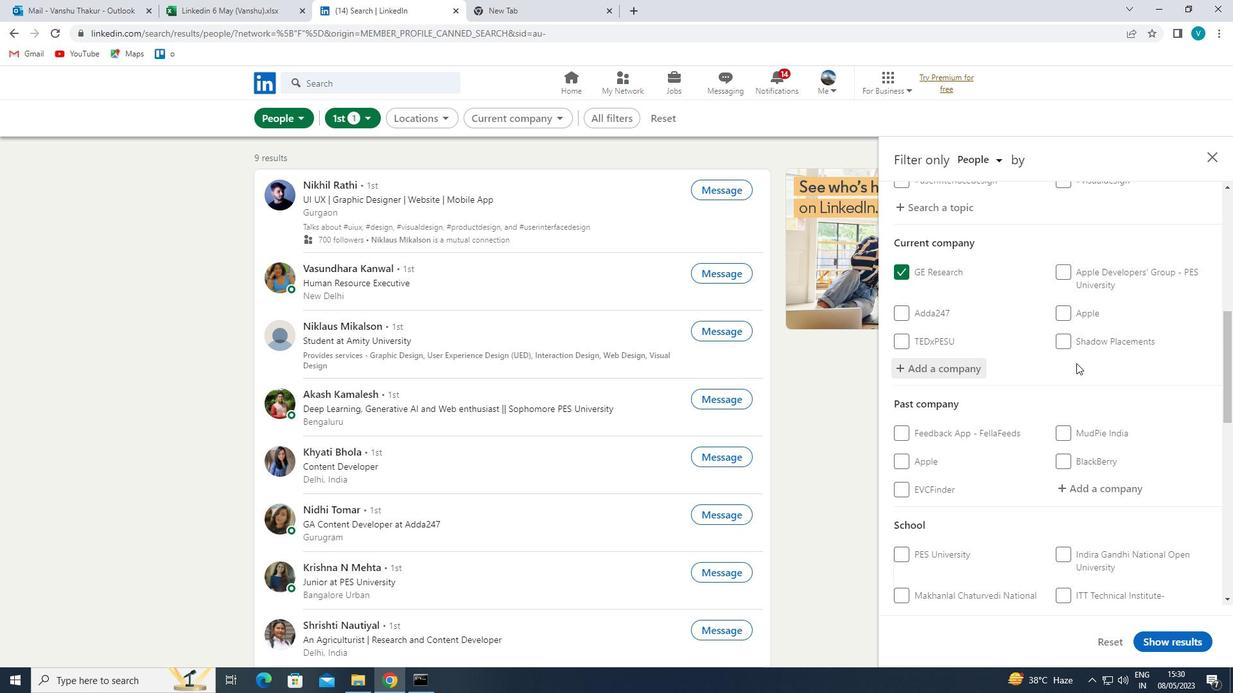 
Action: Mouse scrolled (1076, 362) with delta (0, 0)
Screenshot: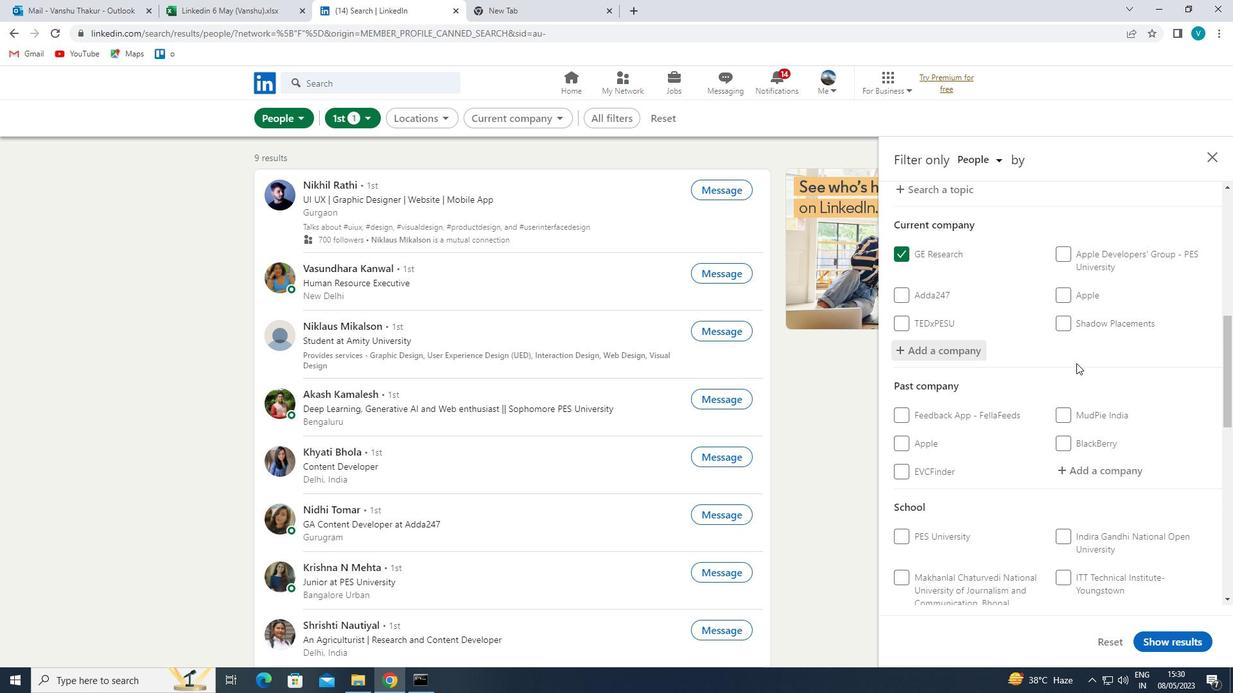 
Action: Mouse scrolled (1076, 362) with delta (0, 0)
Screenshot: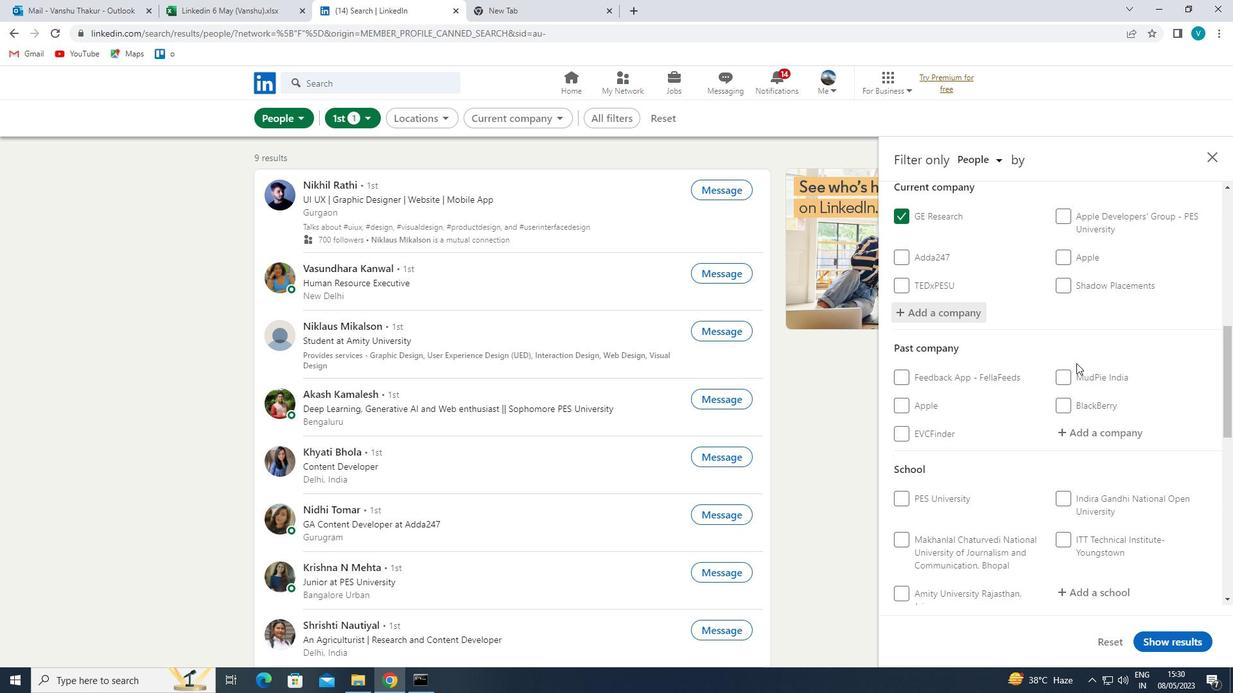 
Action: Mouse moved to (1109, 328)
Screenshot: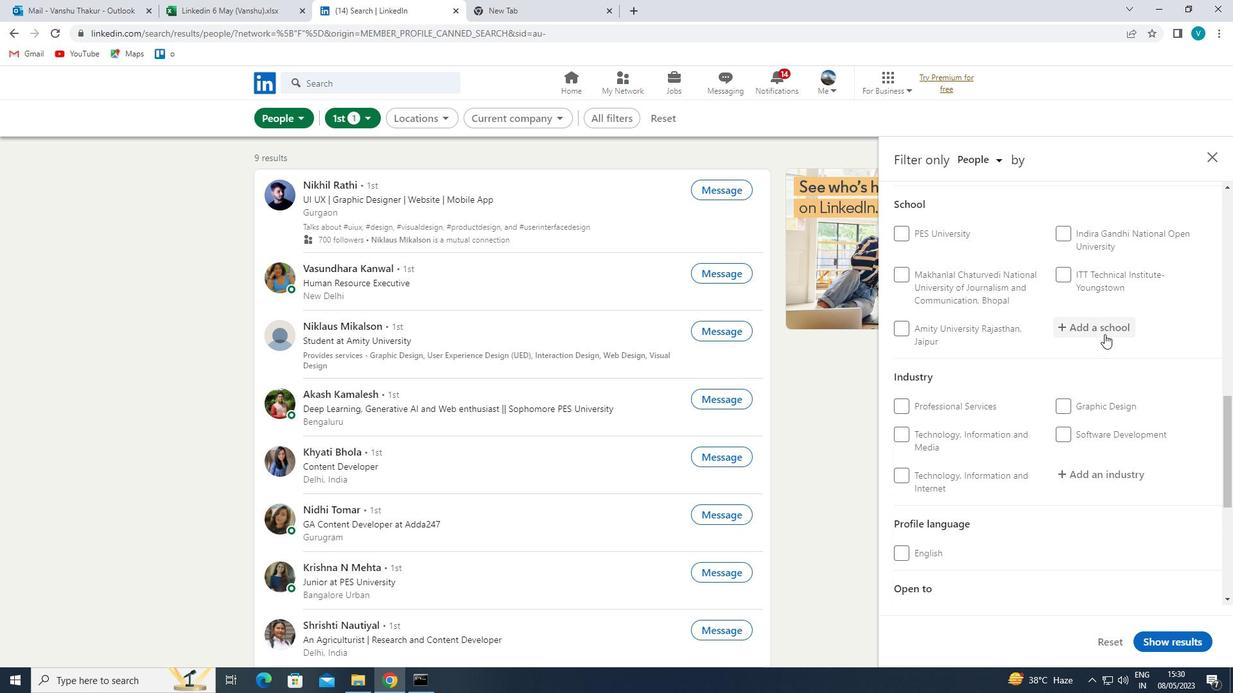 
Action: Mouse pressed left at (1109, 328)
Screenshot: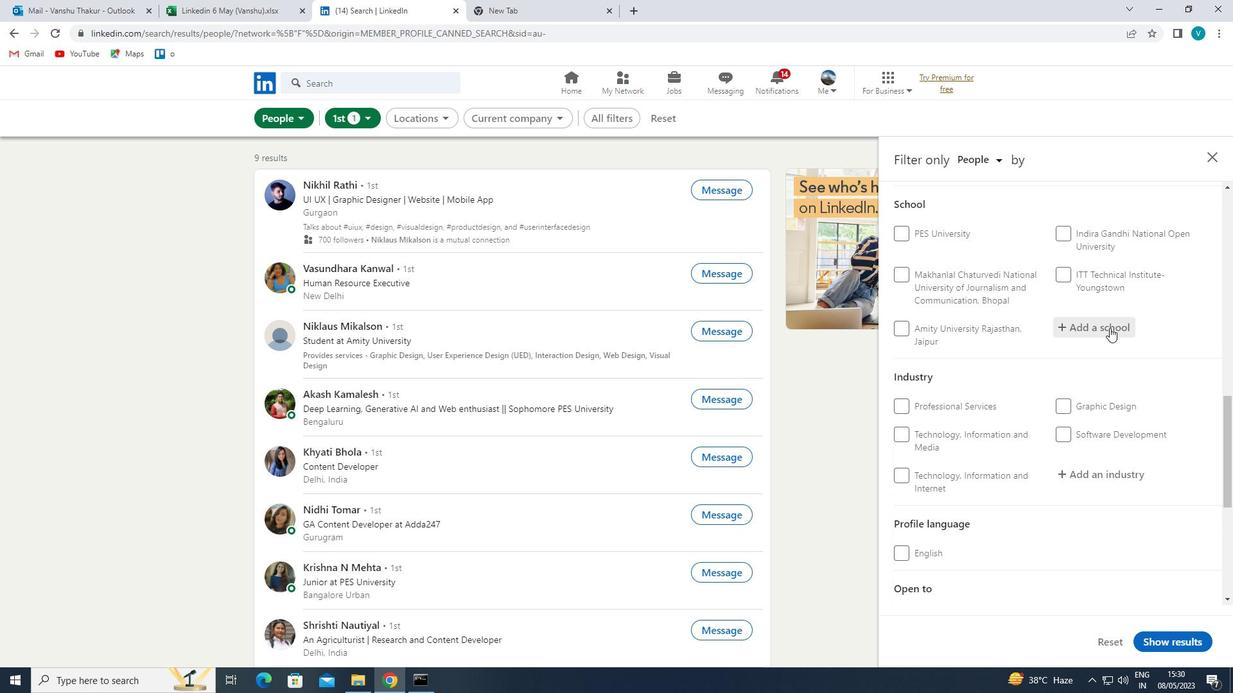 
Action: Key pressed <Key.shift>PATNA
Screenshot: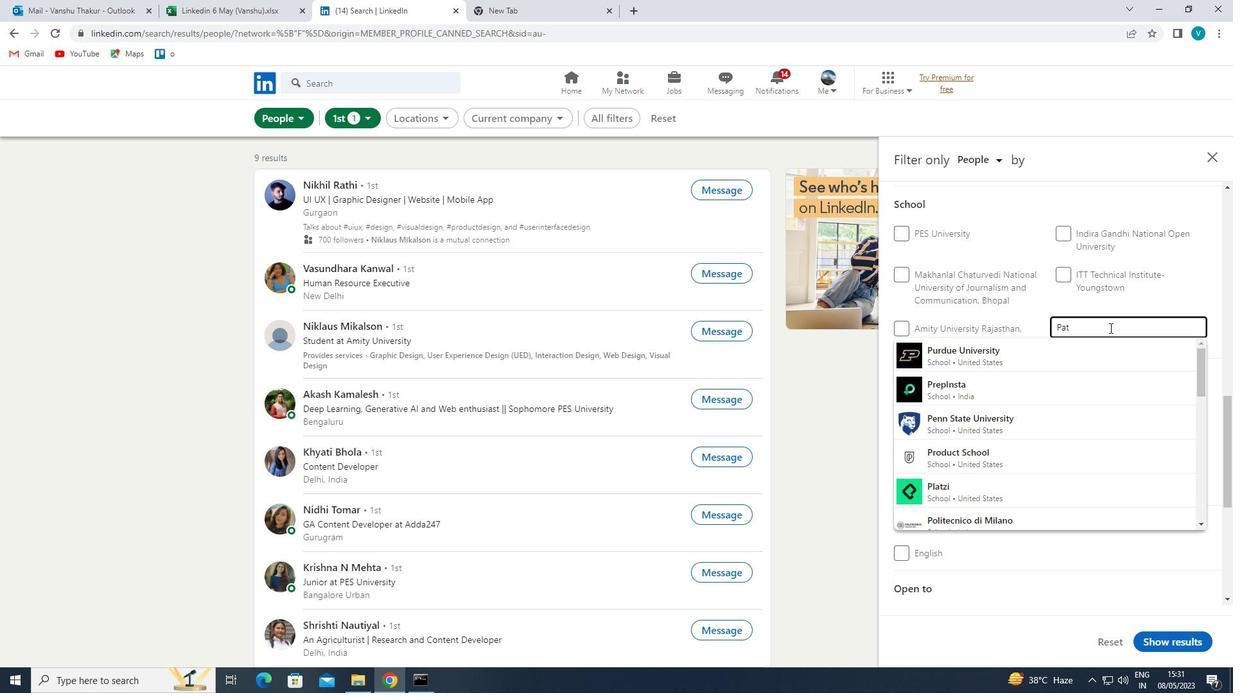 
Action: Mouse moved to (1075, 346)
Screenshot: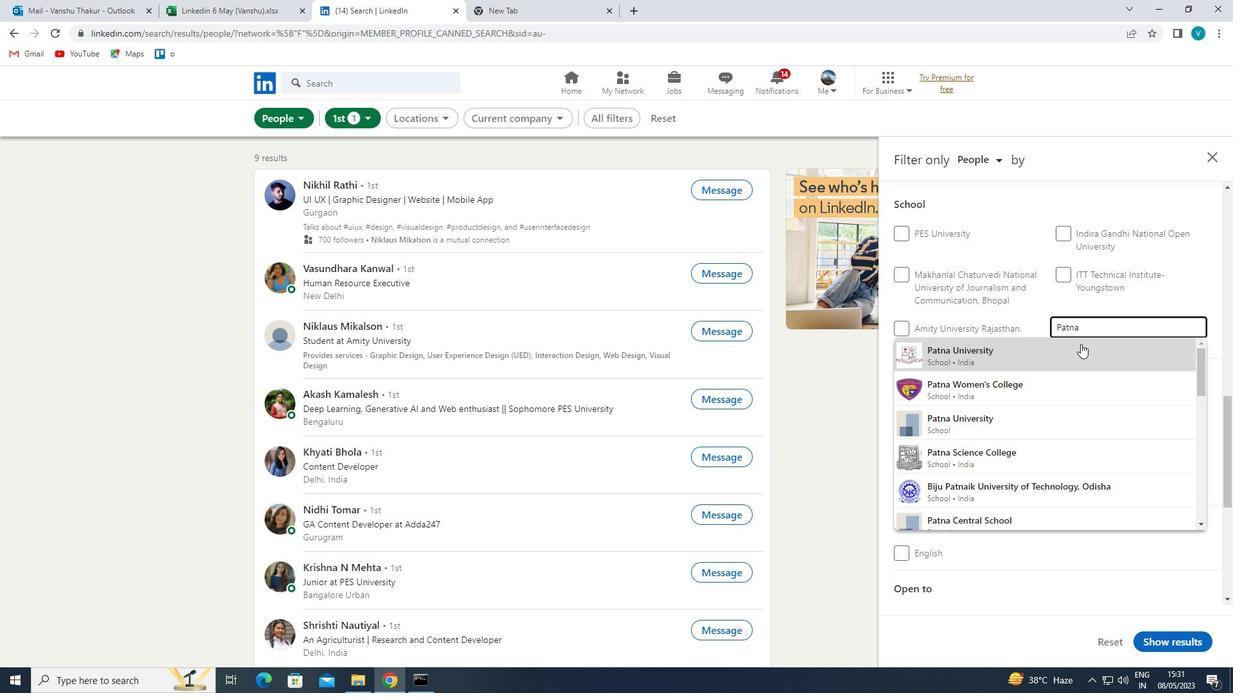 
Action: Mouse pressed left at (1075, 346)
Screenshot: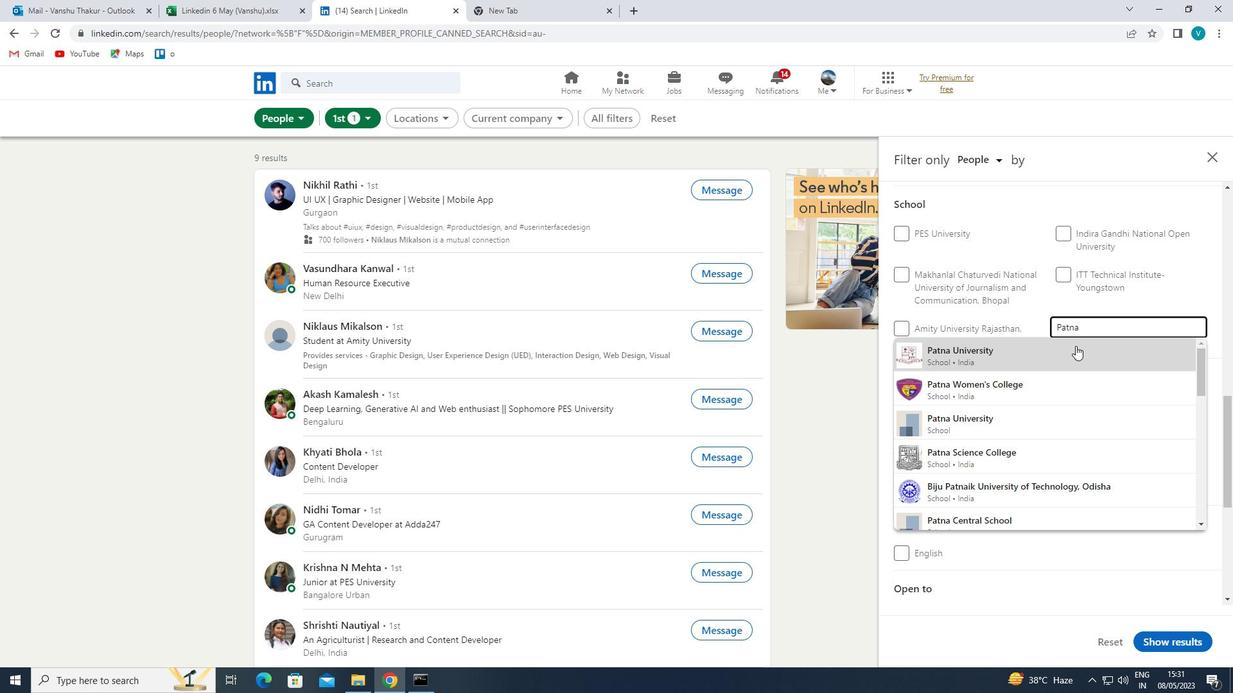 
Action: Mouse scrolled (1075, 345) with delta (0, 0)
Screenshot: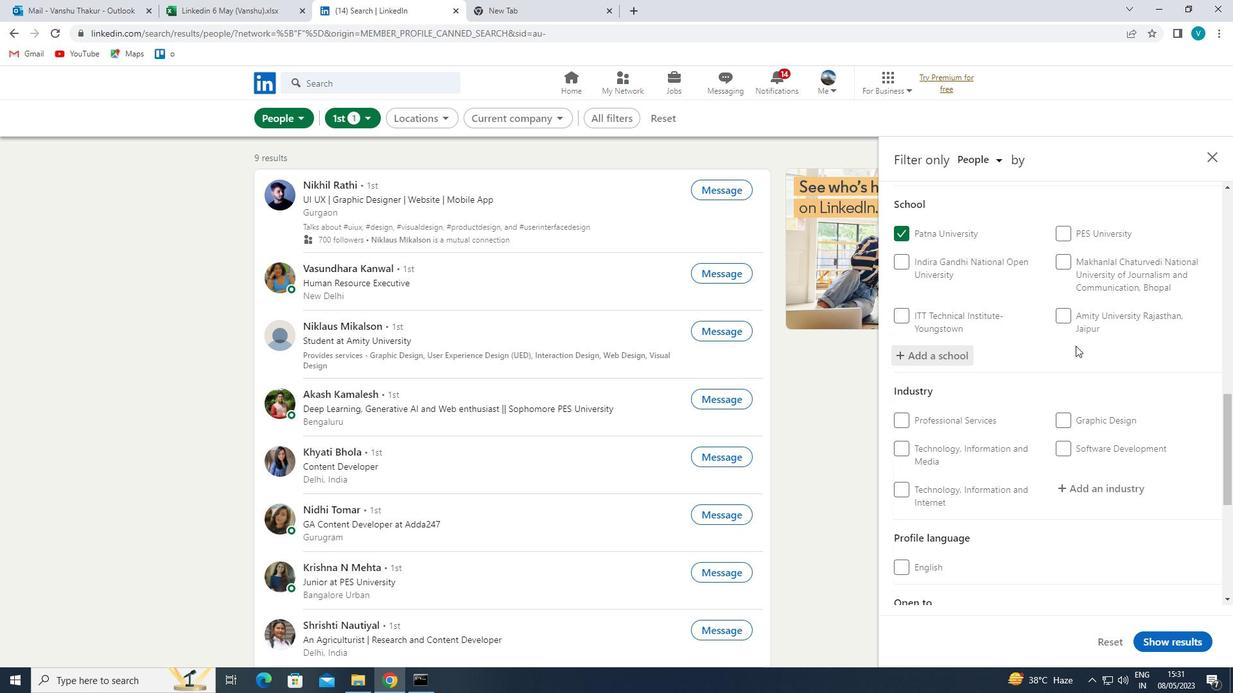 
Action: Mouse scrolled (1075, 345) with delta (0, 0)
Screenshot: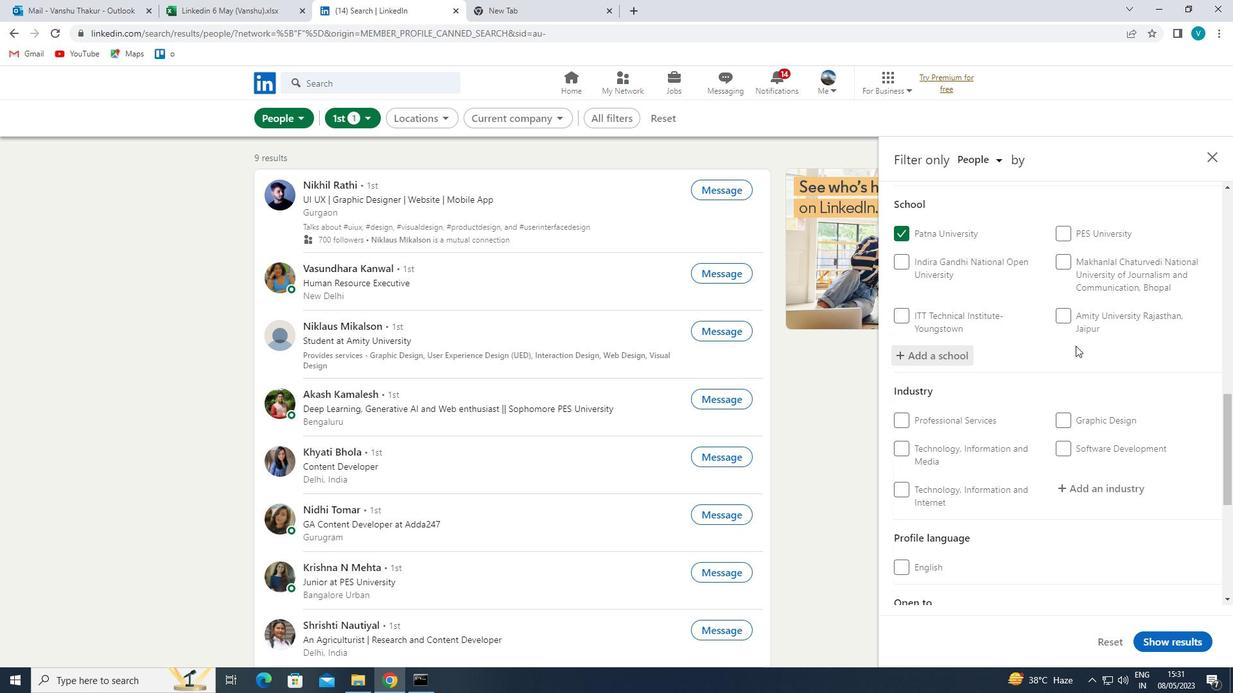 
Action: Mouse scrolled (1075, 345) with delta (0, 0)
Screenshot: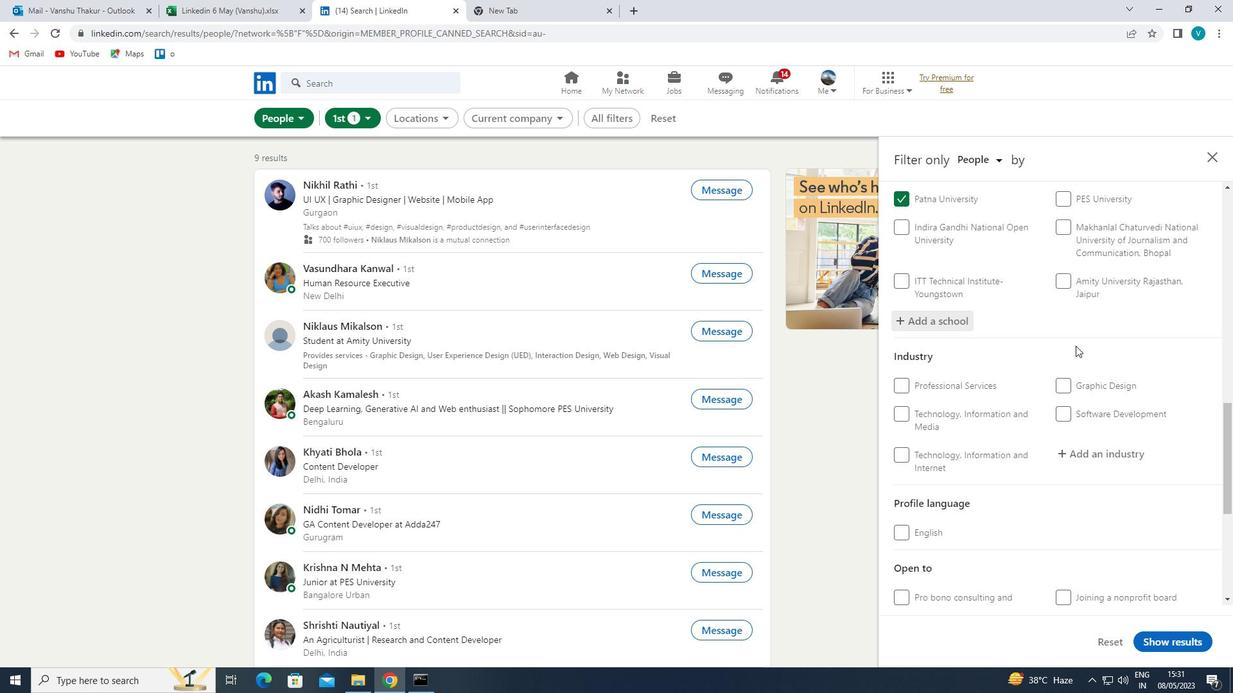 
Action: Mouse moved to (1108, 298)
Screenshot: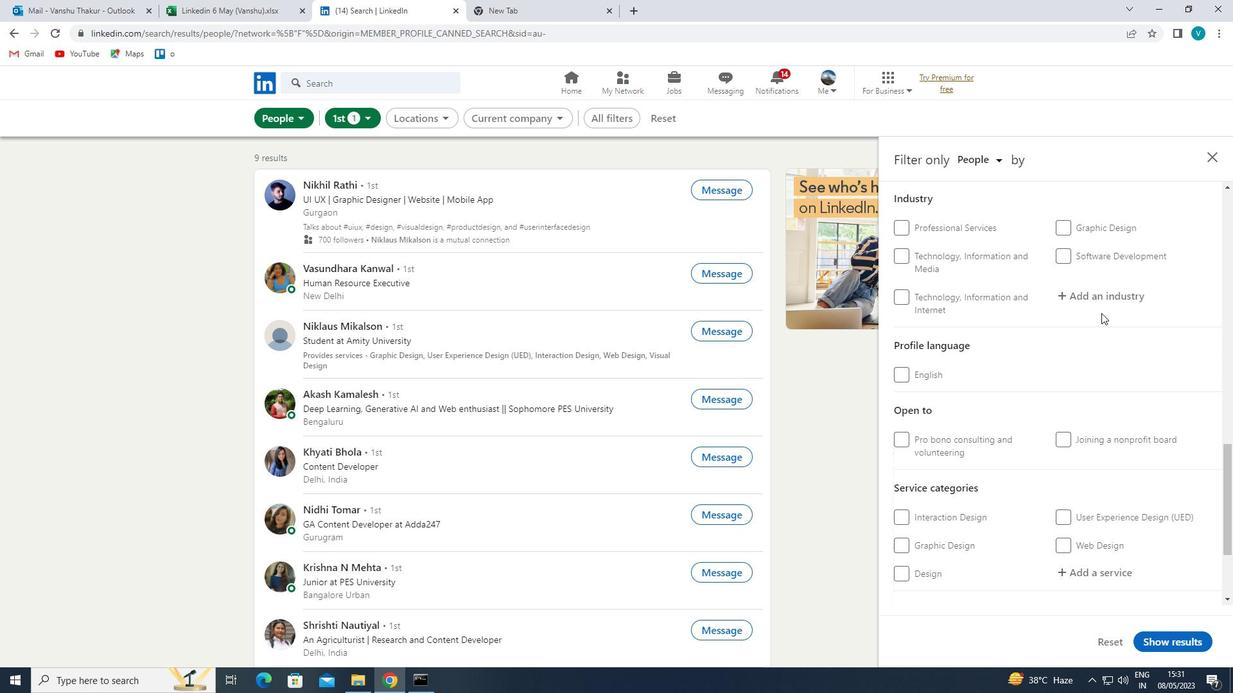 
Action: Mouse pressed left at (1108, 298)
Screenshot: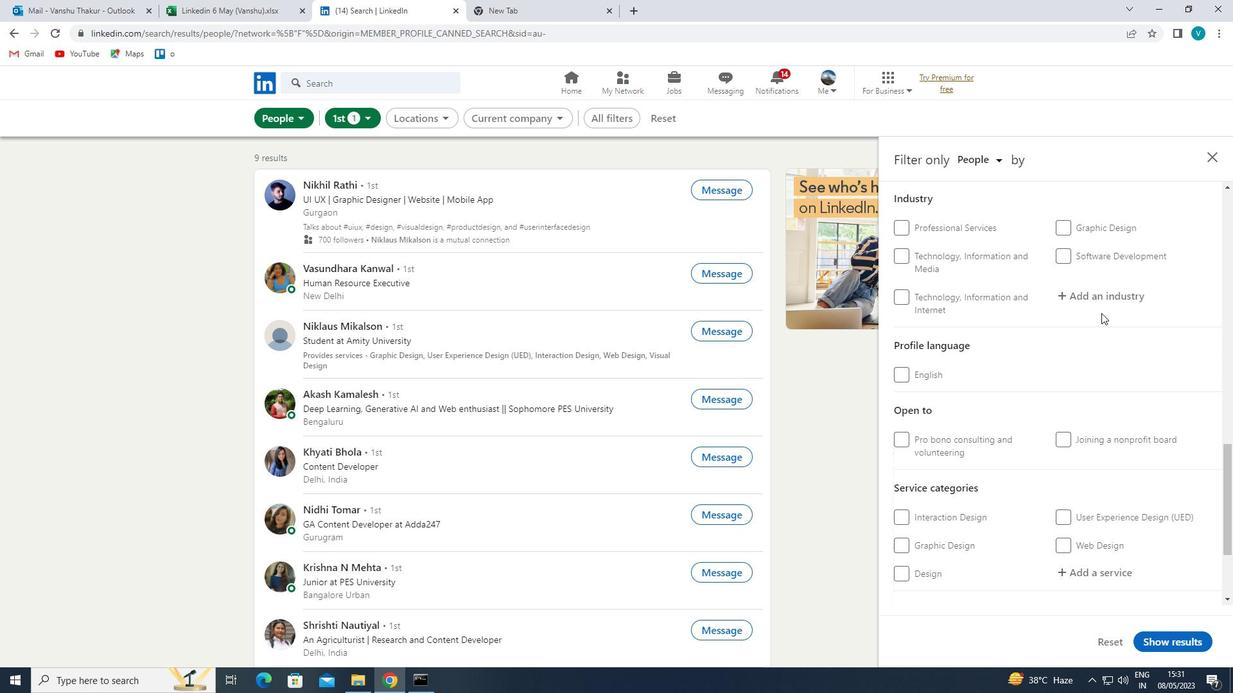 
Action: Key pressed <Key.shift>ARTISTS
Screenshot: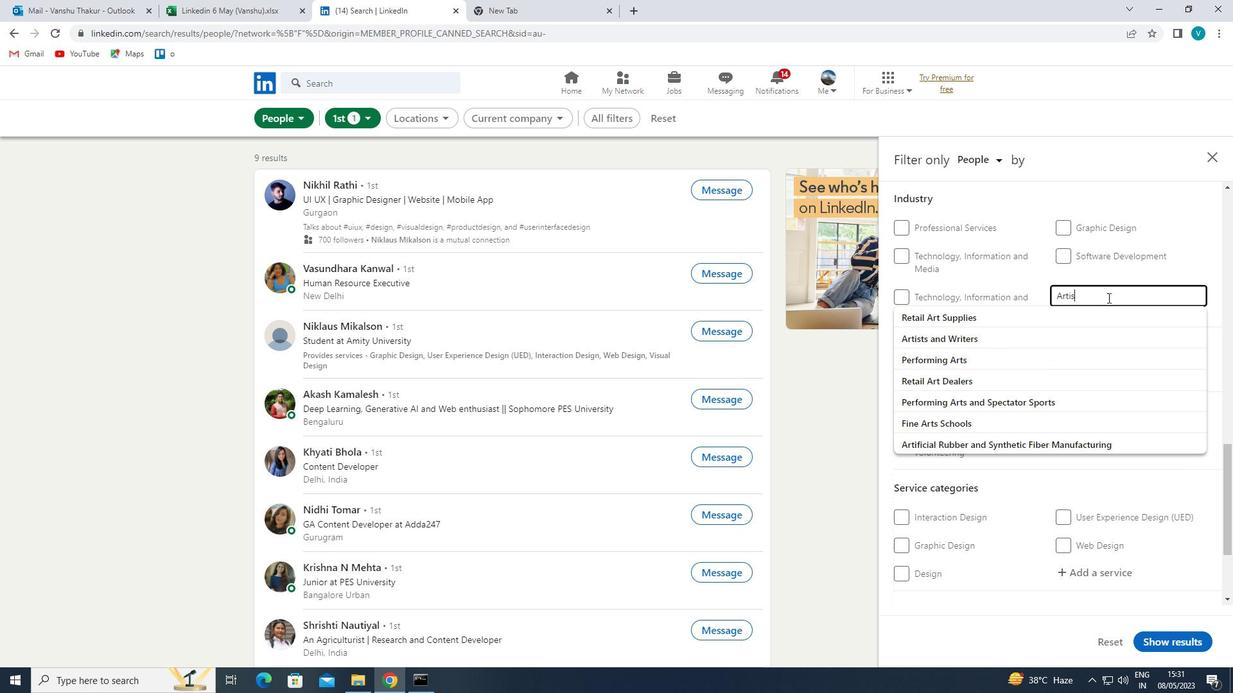 
Action: Mouse moved to (1082, 314)
Screenshot: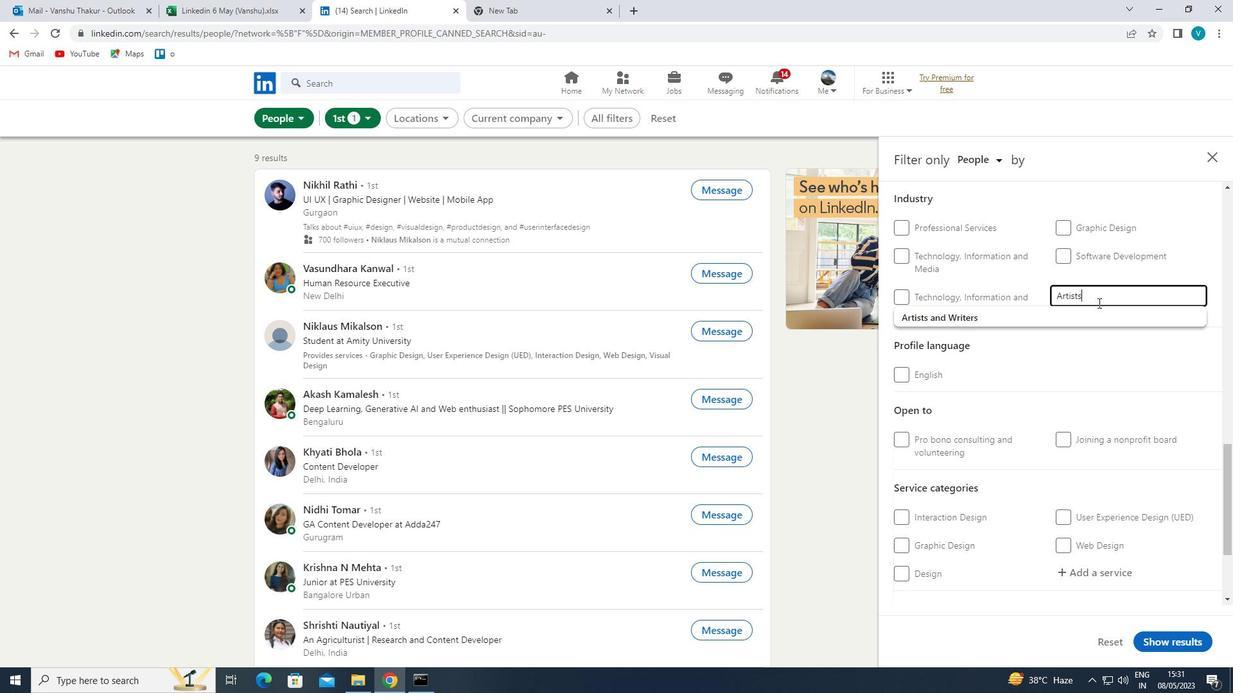 
Action: Mouse pressed left at (1082, 314)
Screenshot: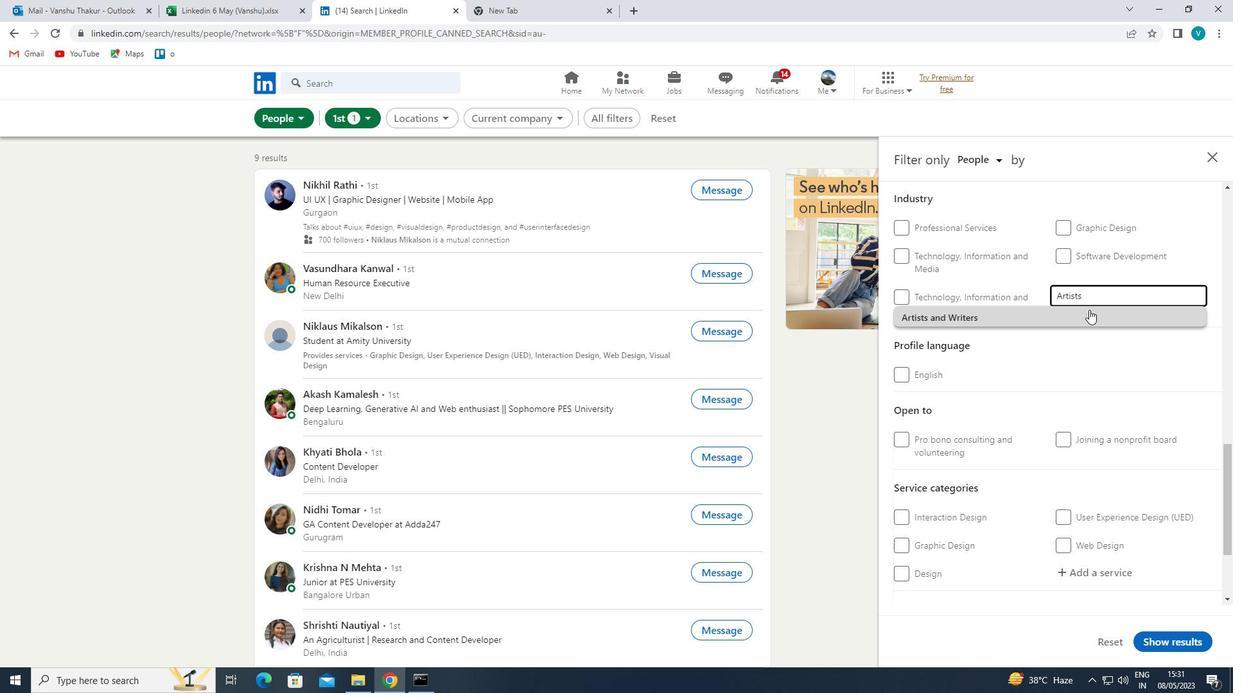 
Action: Mouse scrolled (1082, 314) with delta (0, 0)
Screenshot: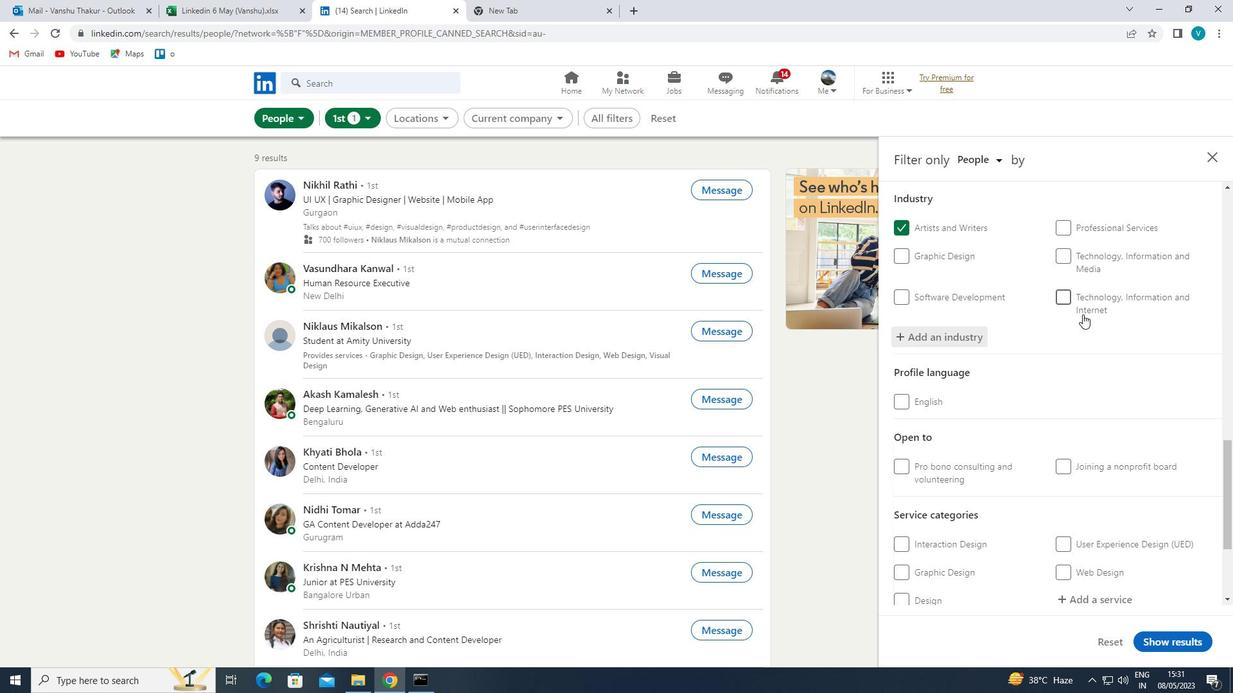 
Action: Mouse scrolled (1082, 314) with delta (0, 0)
Screenshot: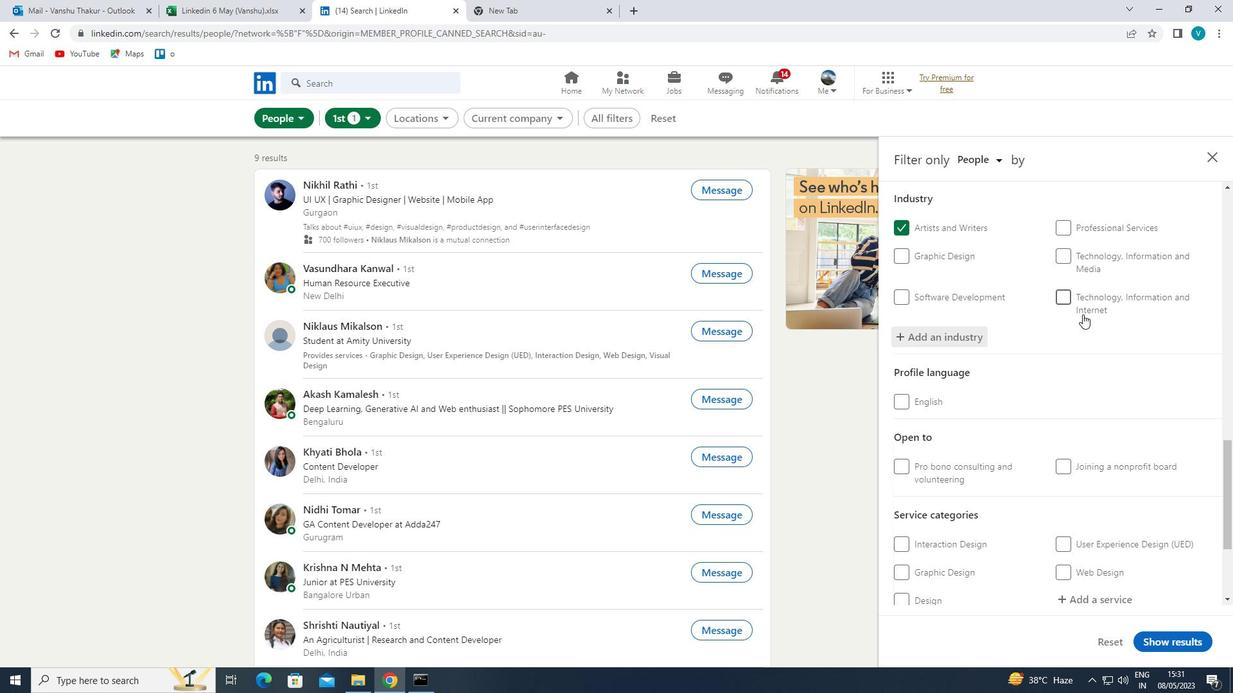 
Action: Mouse moved to (1082, 314)
Screenshot: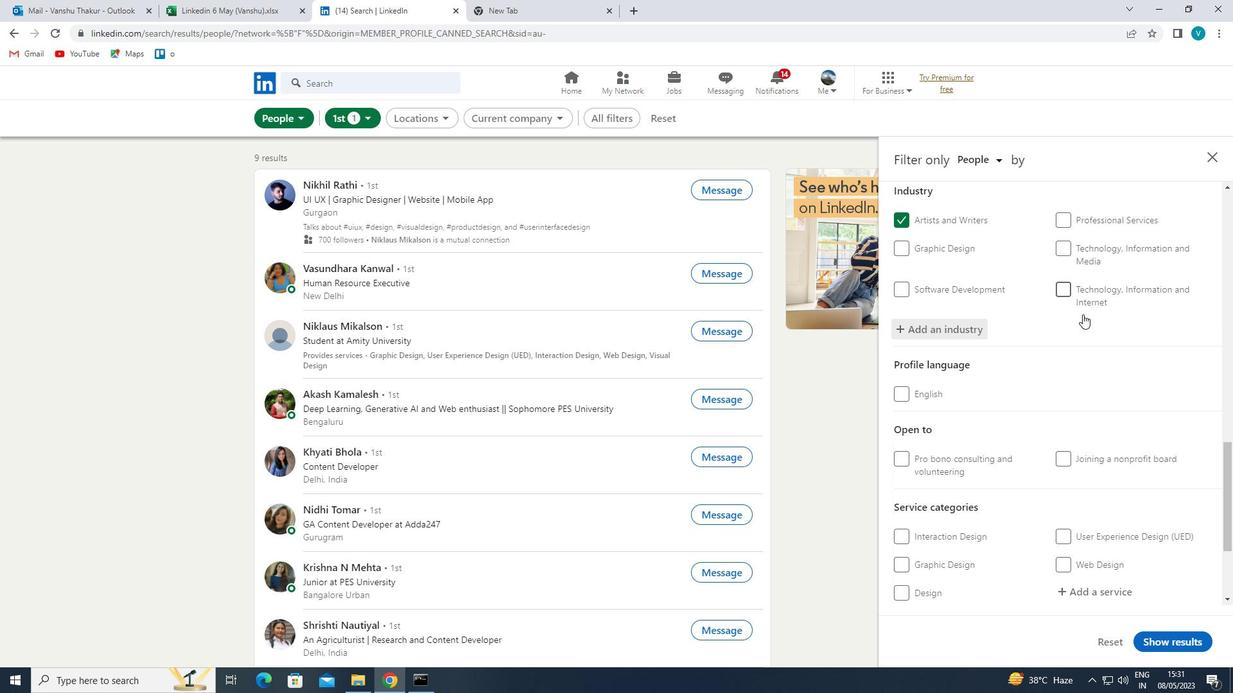 
Action: Mouse scrolled (1082, 314) with delta (0, 0)
Screenshot: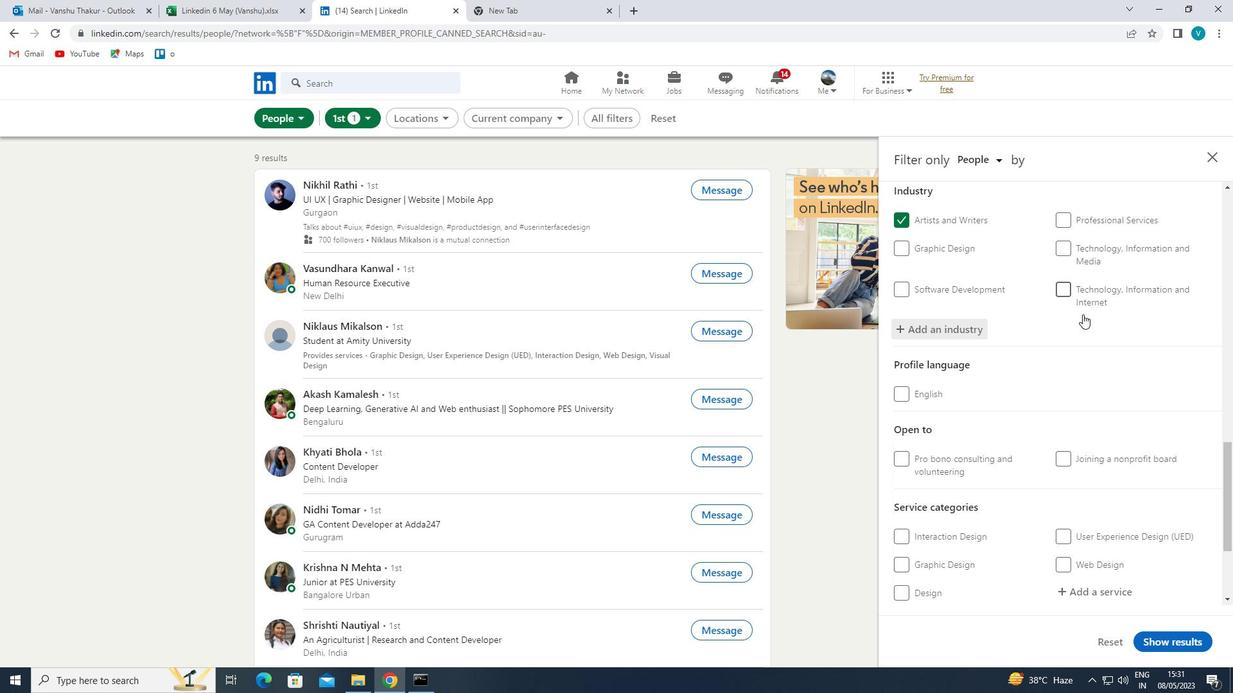 
Action: Mouse scrolled (1082, 314) with delta (0, 0)
Screenshot: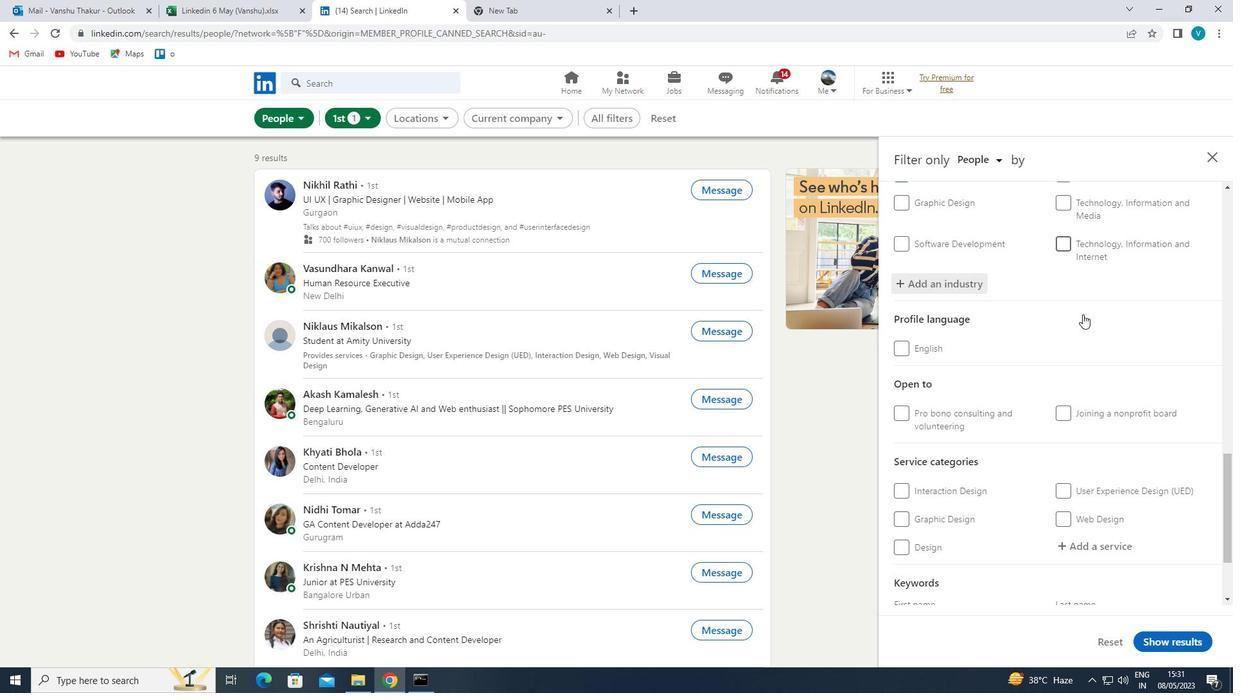 
Action: Mouse moved to (1101, 432)
Screenshot: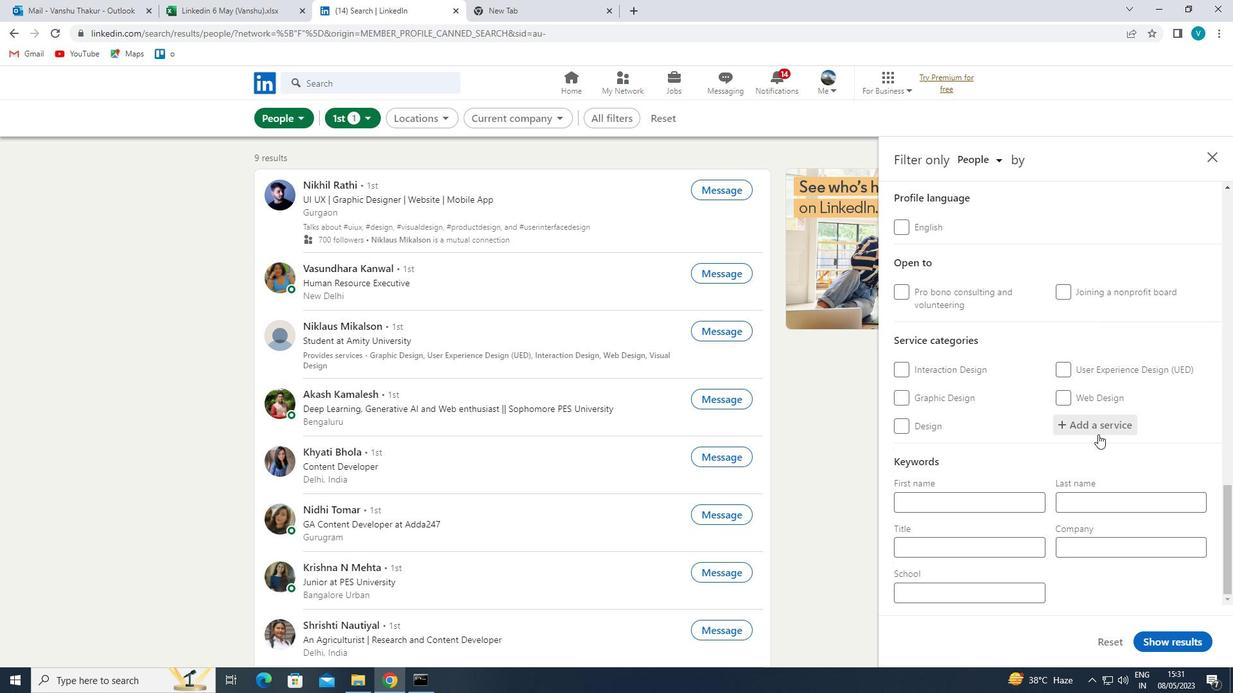 
Action: Mouse pressed left at (1101, 432)
Screenshot: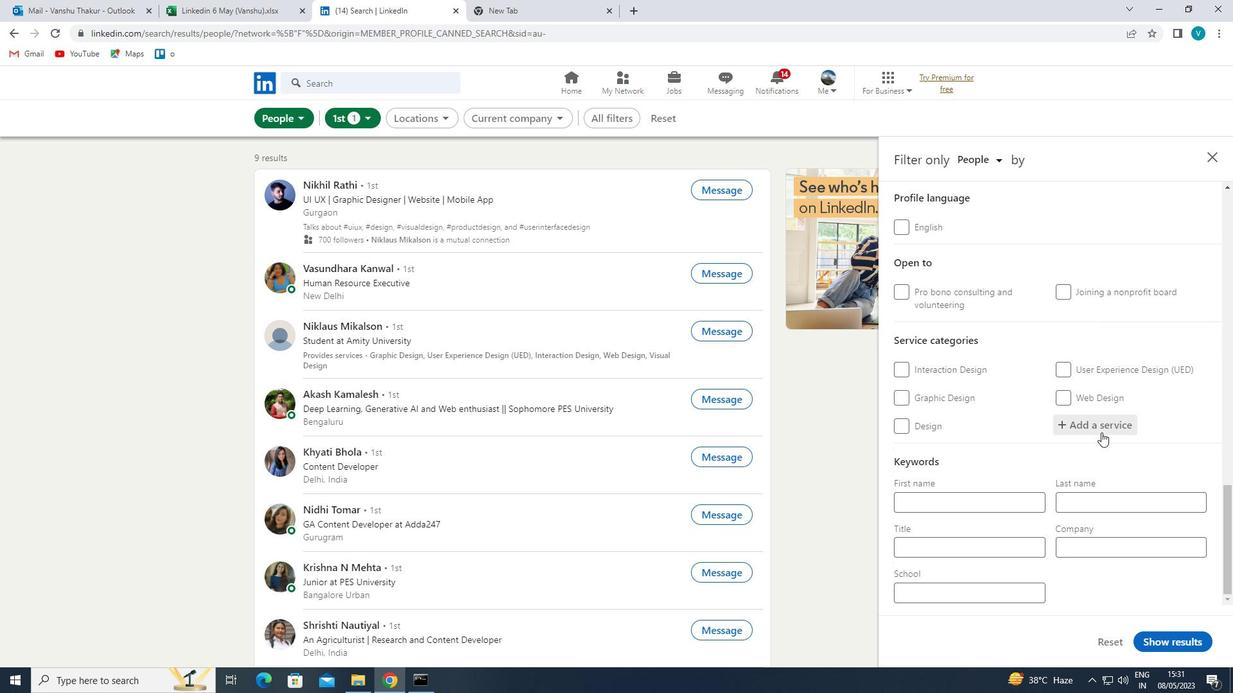 
Action: Key pressed <Key.shift>PRICI
Screenshot: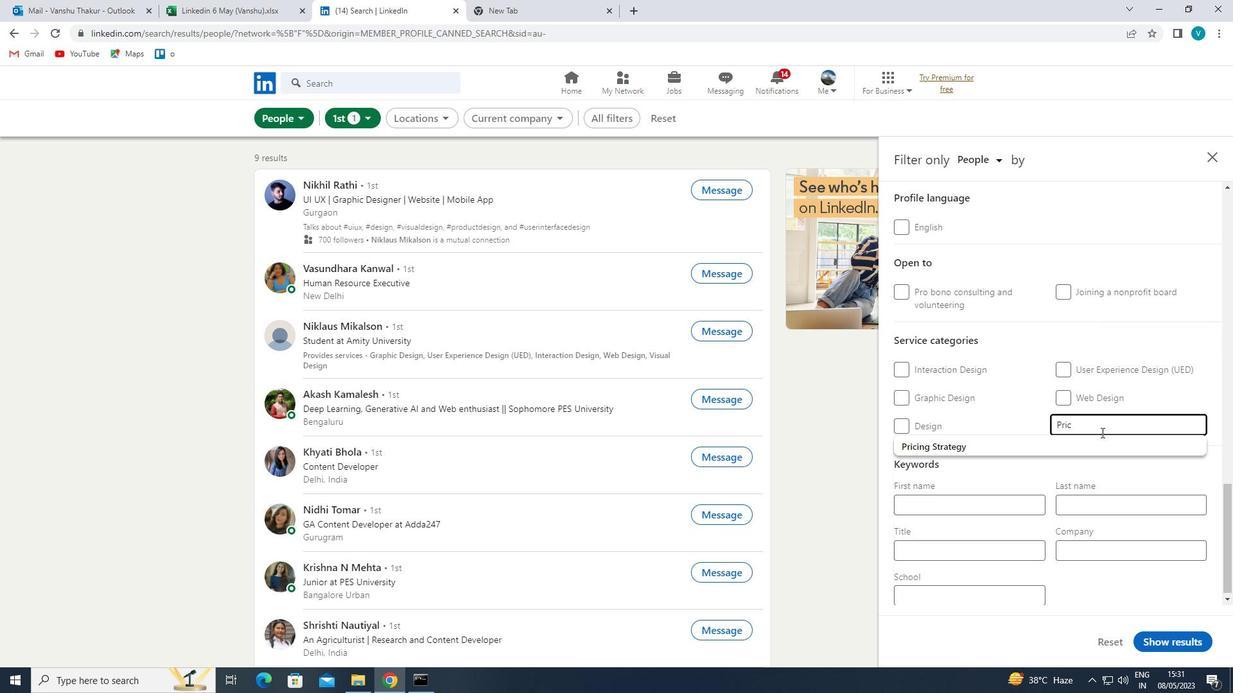 
Action: Mouse moved to (1082, 443)
Screenshot: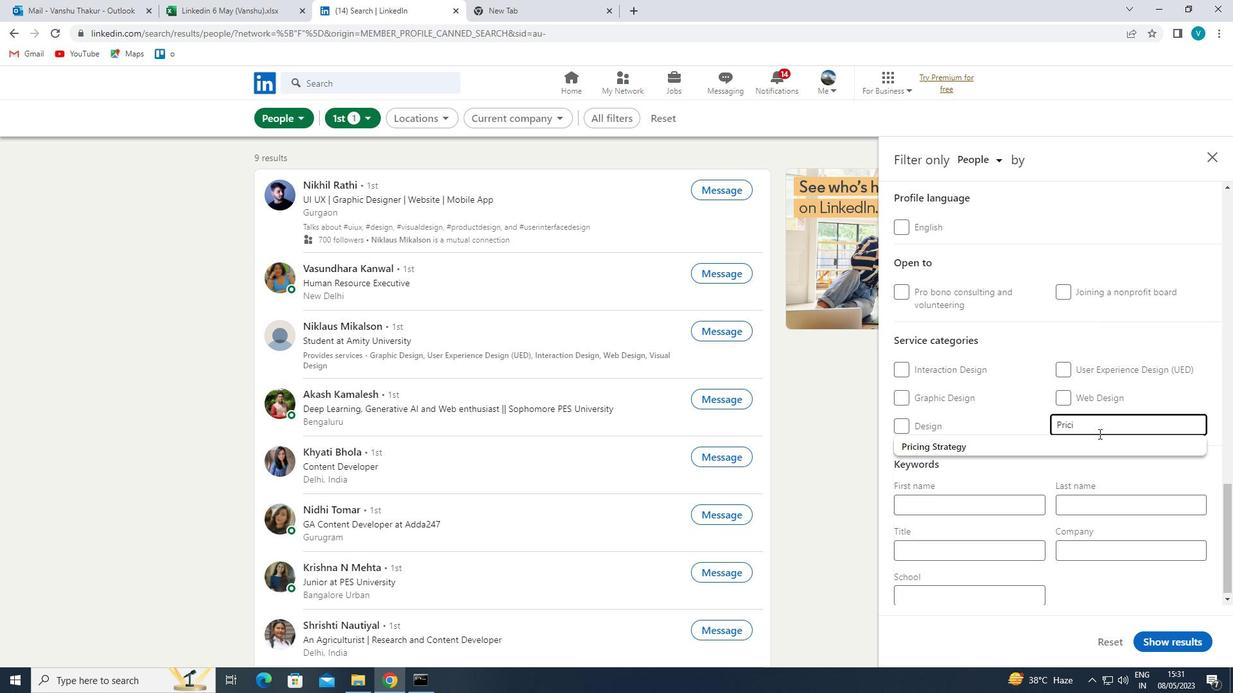 
Action: Mouse pressed left at (1082, 443)
Screenshot: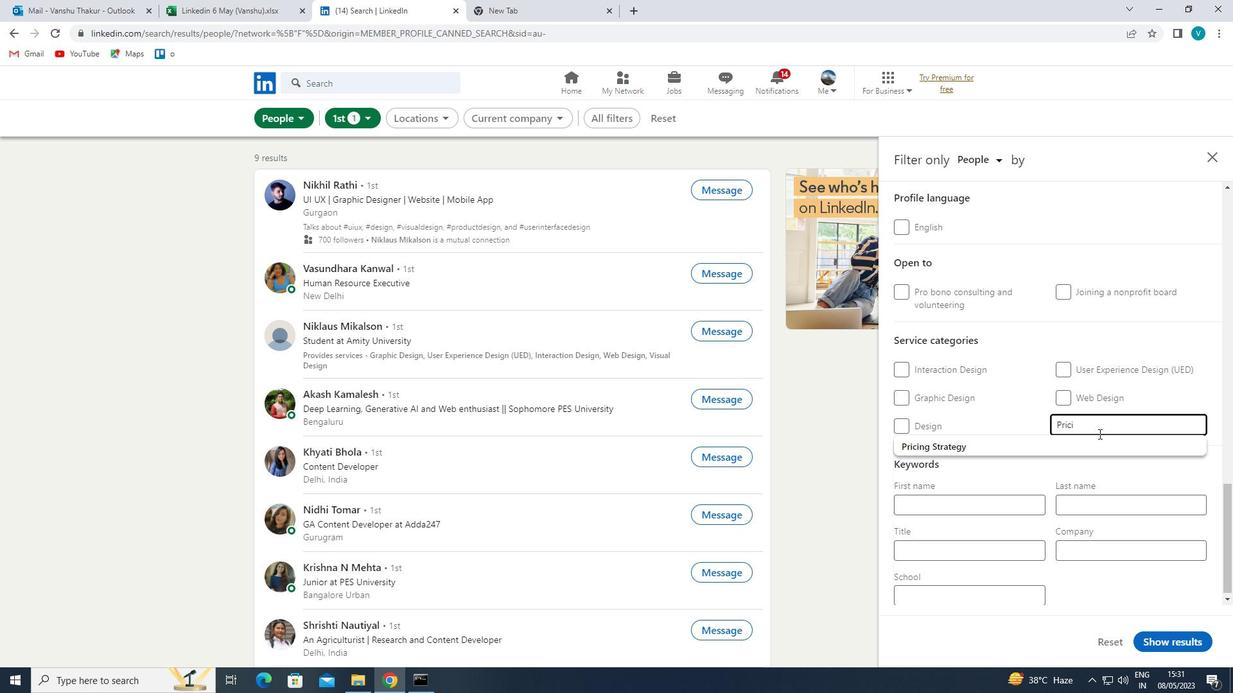
Action: Mouse moved to (1079, 443)
Screenshot: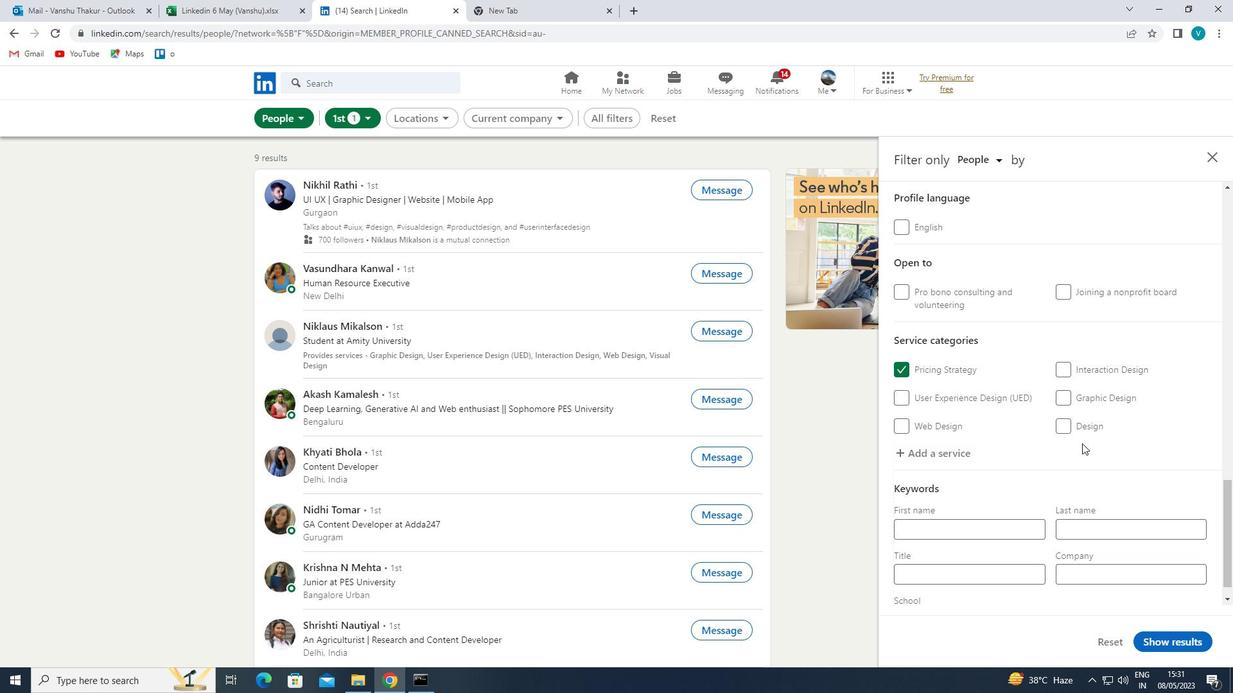 
Action: Mouse scrolled (1079, 443) with delta (0, 0)
Screenshot: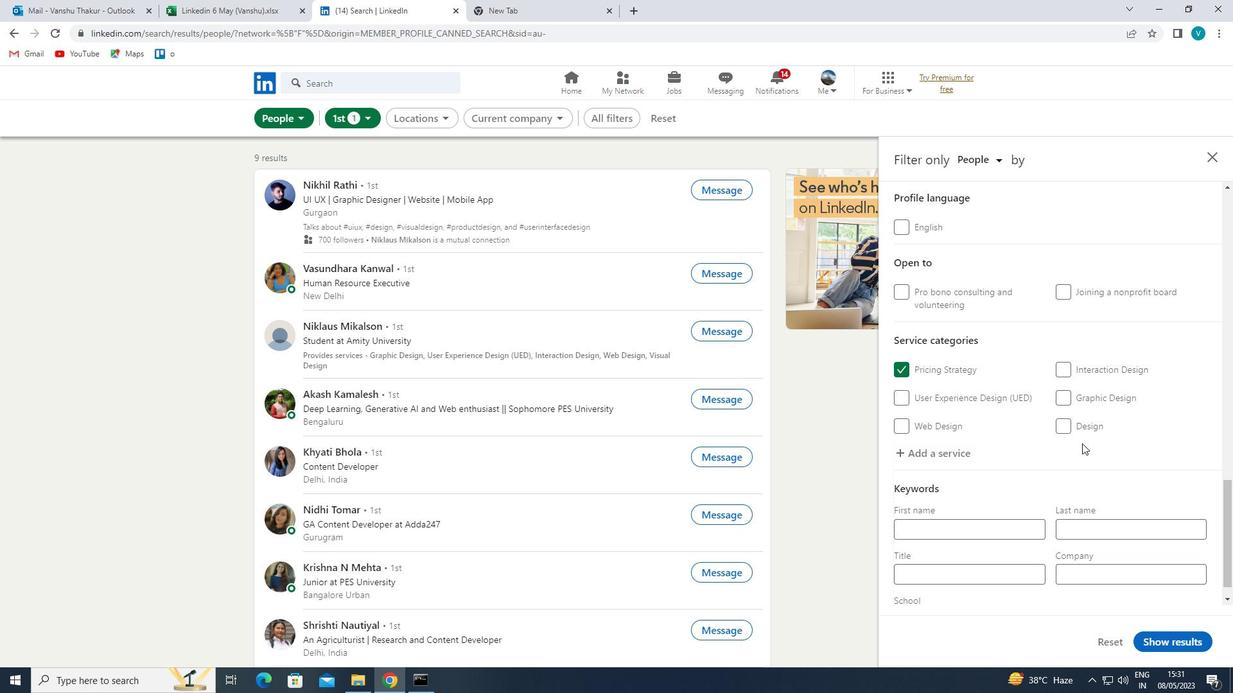 
Action: Mouse moved to (1079, 444)
Screenshot: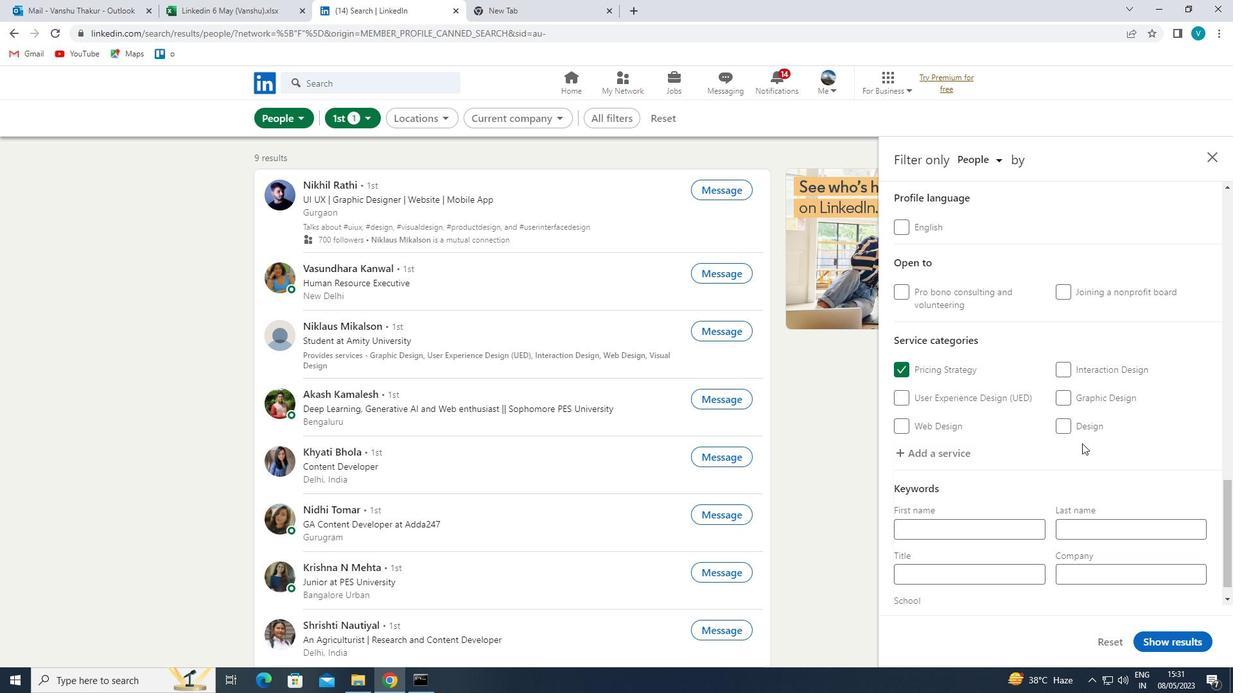 
Action: Mouse scrolled (1079, 443) with delta (0, 0)
Screenshot: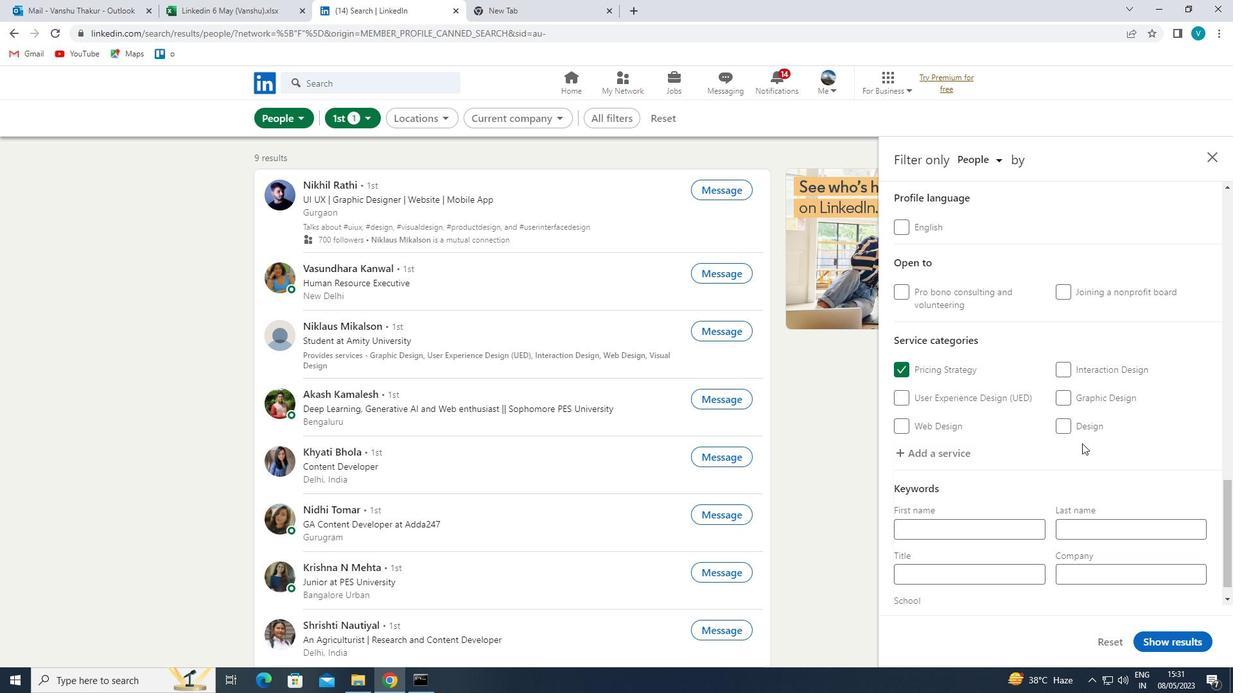 
Action: Mouse moved to (1076, 445)
Screenshot: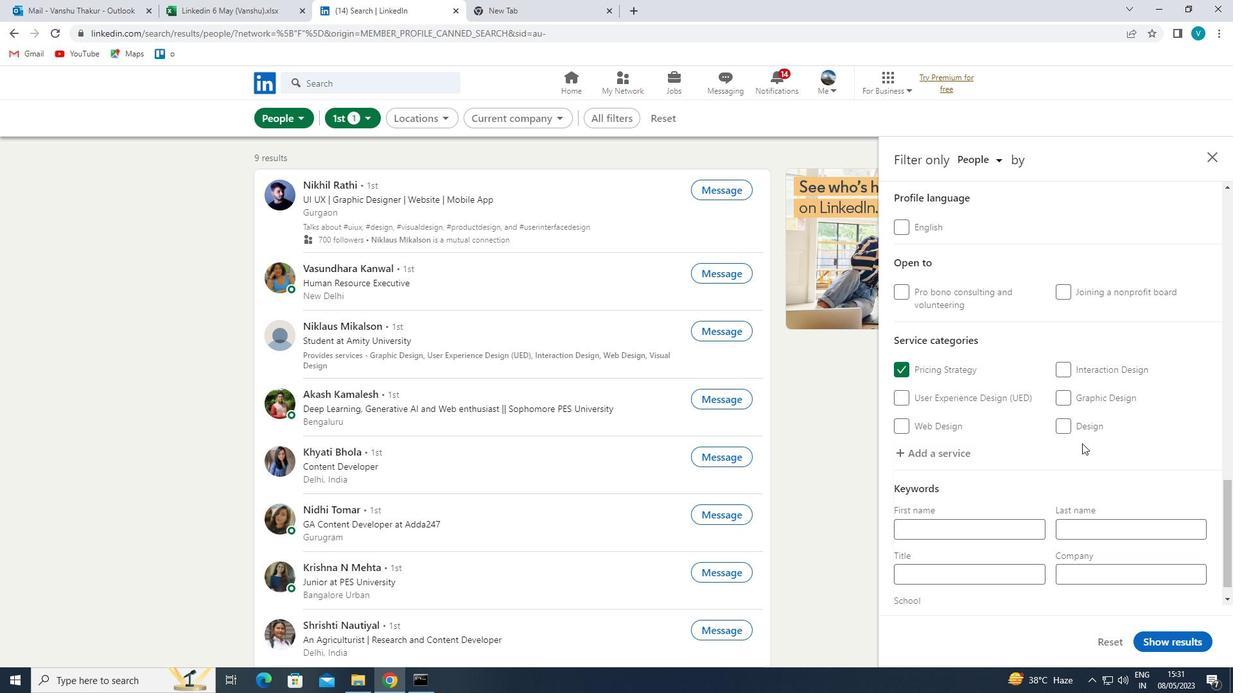 
Action: Mouse scrolled (1076, 445) with delta (0, 0)
Screenshot: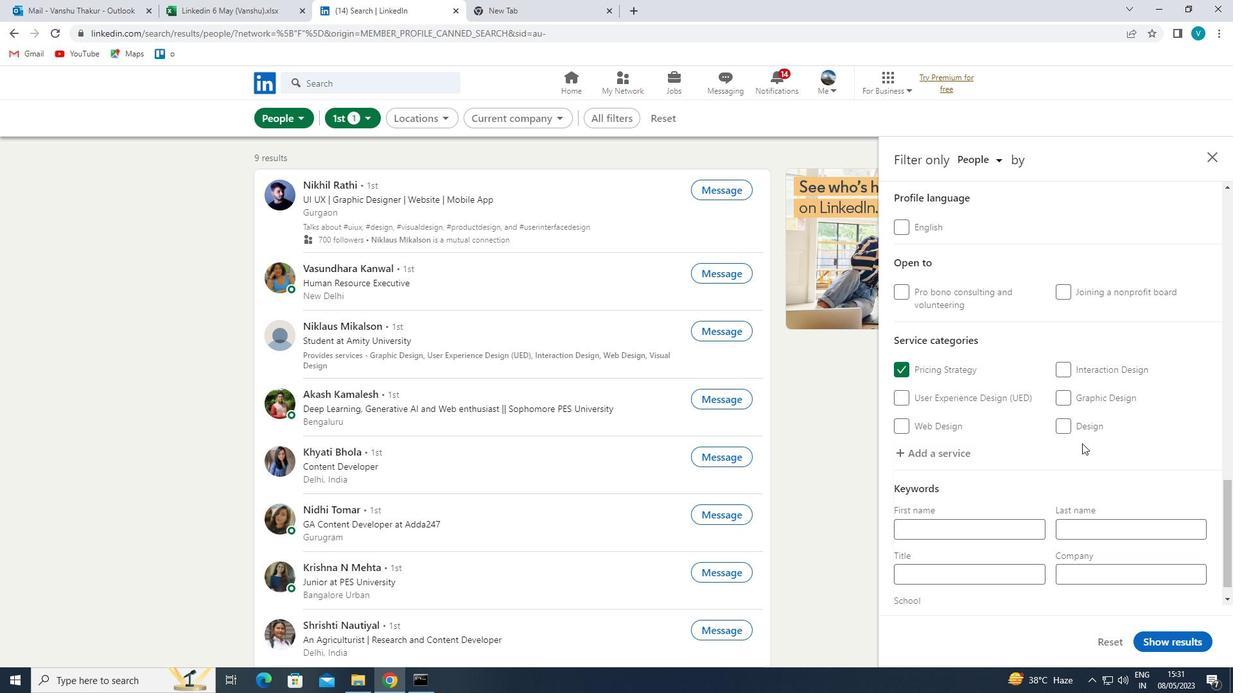 
Action: Mouse moved to (1002, 544)
Screenshot: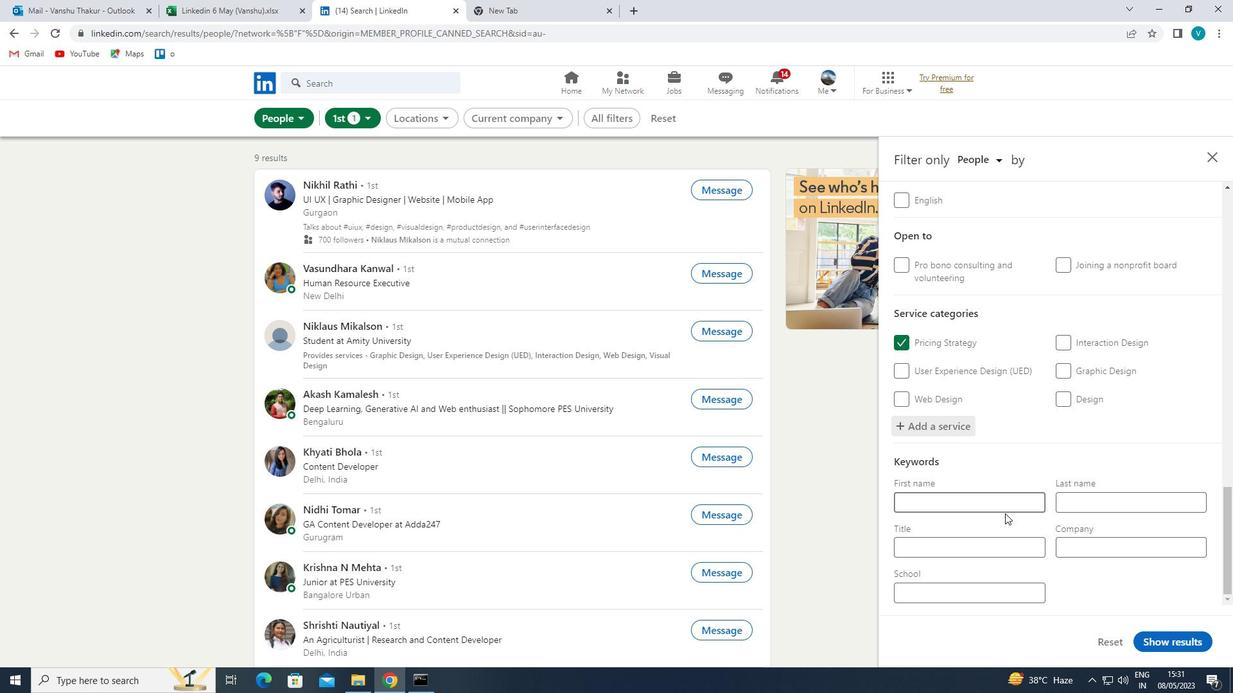 
Action: Mouse pressed left at (1002, 544)
Screenshot: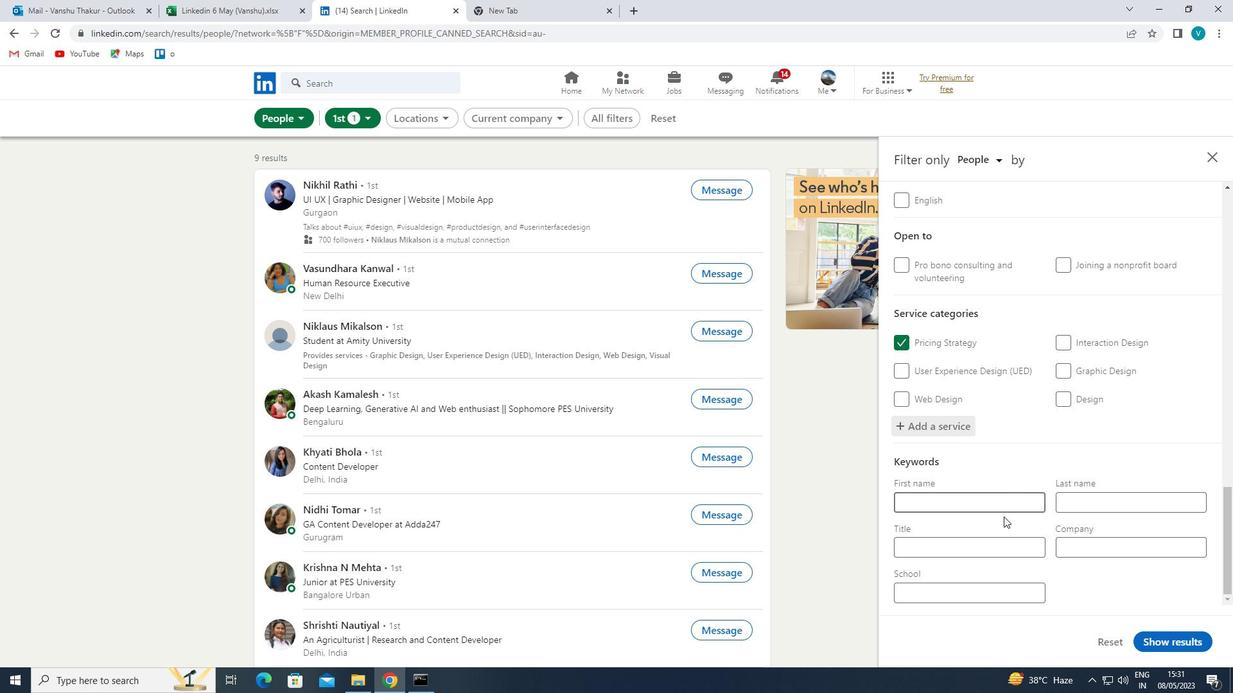 
Action: Key pressed <Key.shift><Key.shift><Key.shift><Key.shift><Key.shift>FOREMEA<Key.backspace><Key.backspace>AN
Screenshot: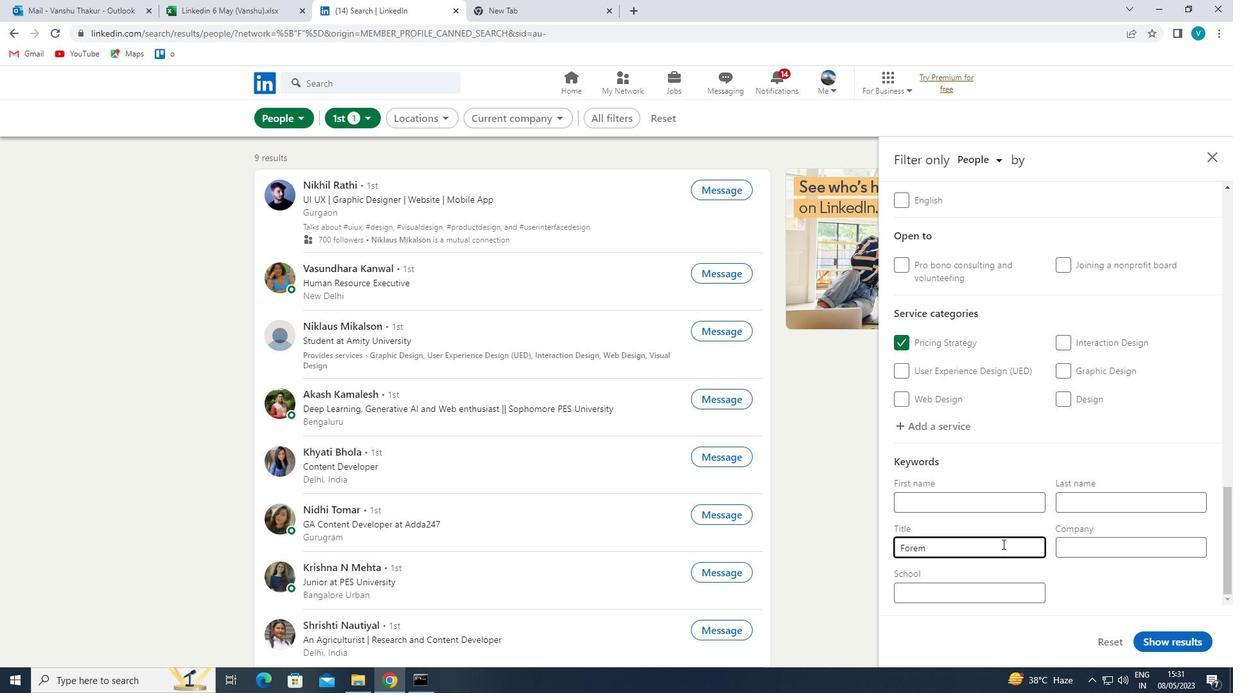 
Action: Mouse moved to (1158, 646)
Screenshot: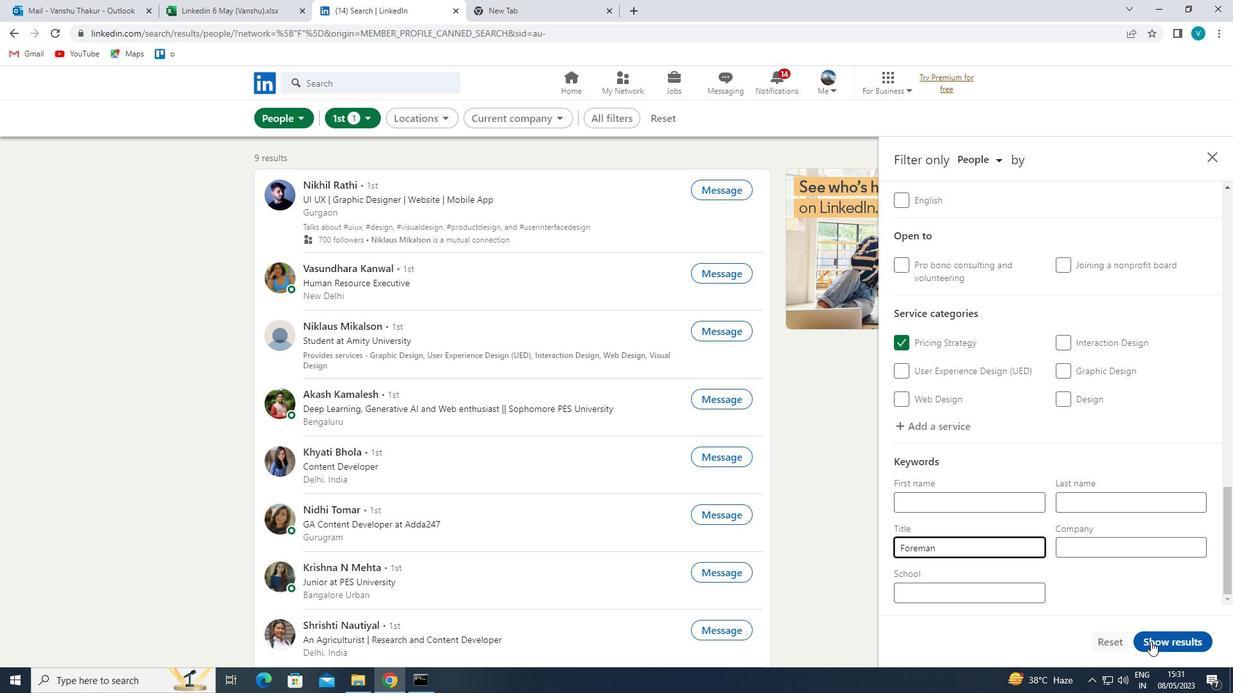 
Action: Mouse pressed left at (1158, 646)
Screenshot: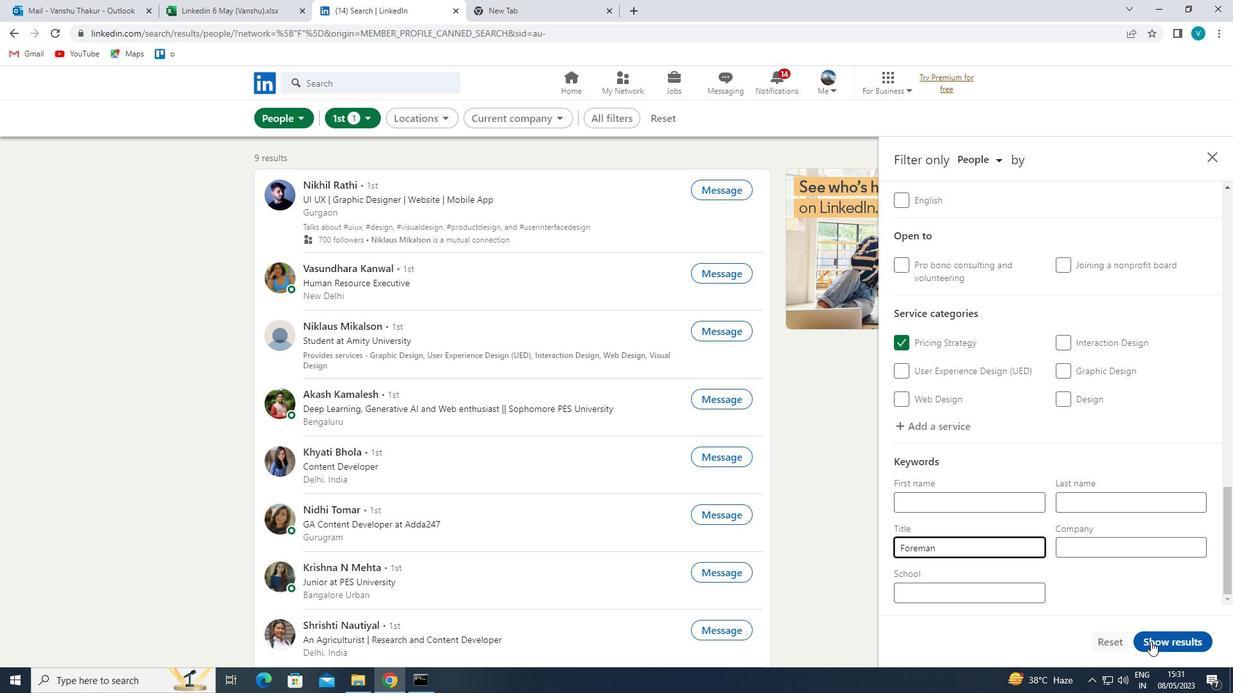 
